 Task: Open Card Card0000000161 in Board Board0000000041 in Workspace WS0000000014 in Trello. Add Member Ayush98111@gmail.com to Card Card0000000161 in Board Board0000000041 in Workspace WS0000000014 in Trello. Add Purple Label titled Label0000000161 to Card Card0000000161 in Board Board0000000041 in Workspace WS0000000014 in Trello. Add Checklist CL0000000161 to Card Card0000000161 in Board Board0000000041 in Workspace WS0000000014 in Trello. Add Dates with Start Date as Aug 01 2023 and Due Date as Aug 31 2023 to Card Card0000000161 in Board Board0000000041 in Workspace WS0000000014 in Trello
Action: Mouse moved to (348, 443)
Screenshot: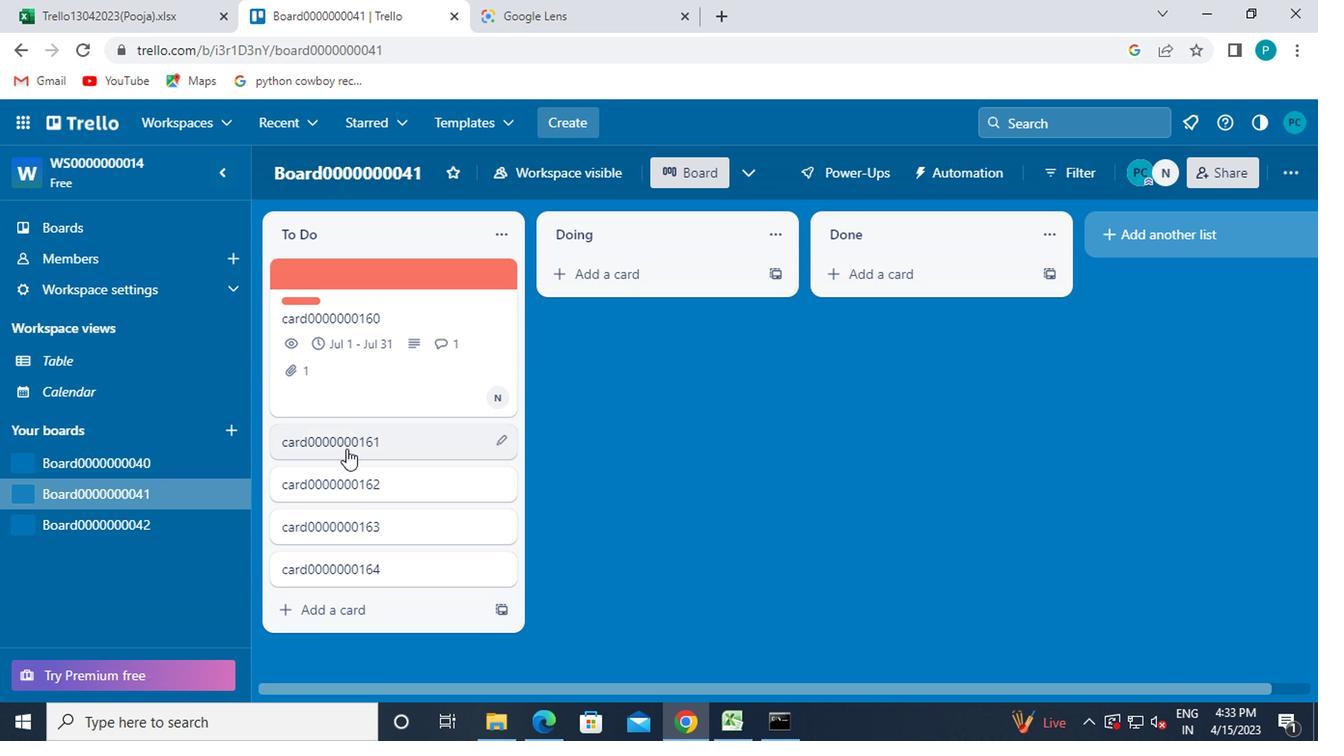 
Action: Mouse pressed left at (348, 443)
Screenshot: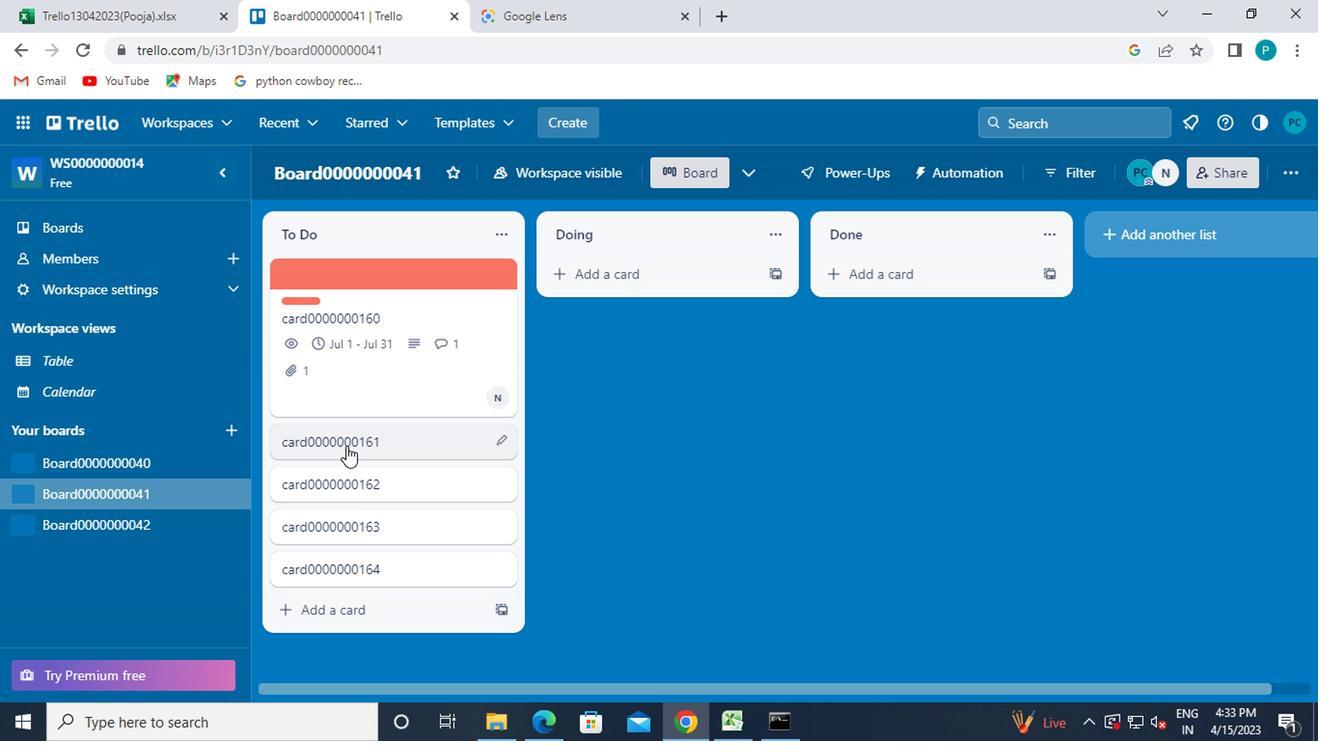 
Action: Mouse moved to (911, 346)
Screenshot: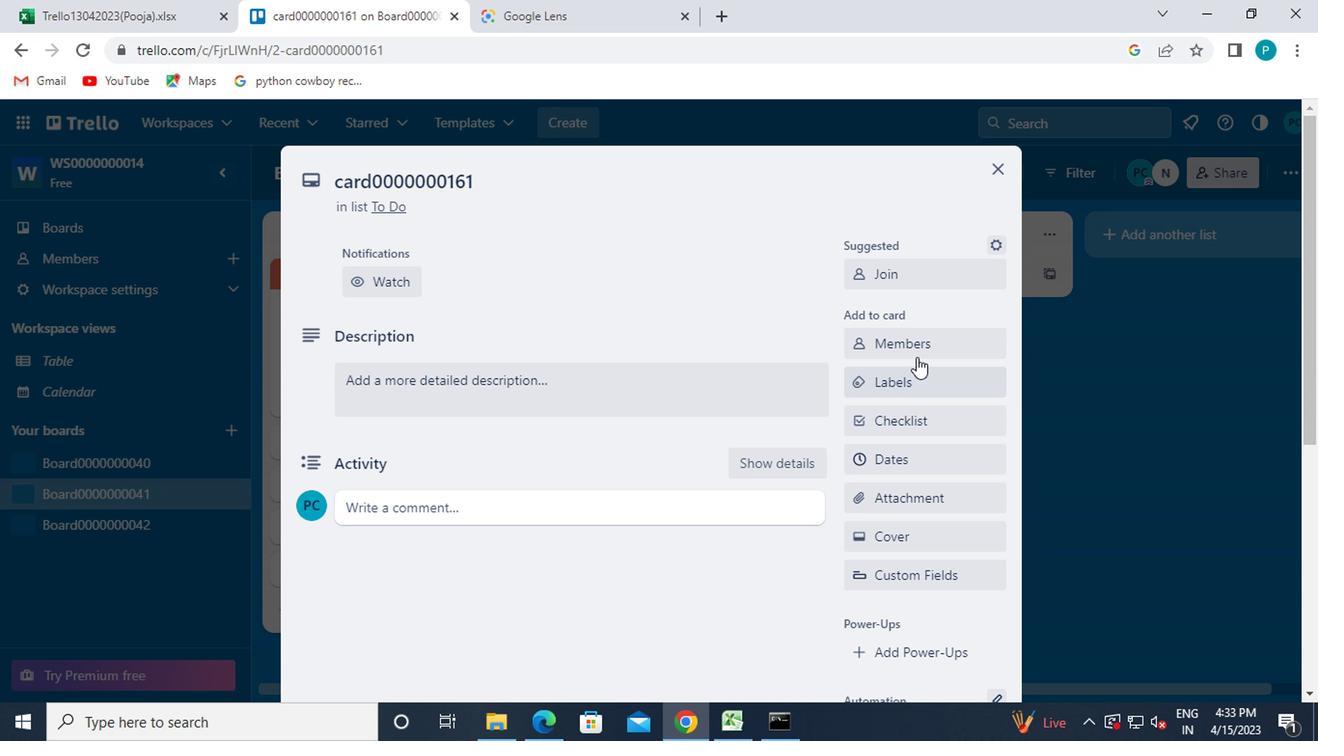 
Action: Mouse pressed left at (911, 346)
Screenshot: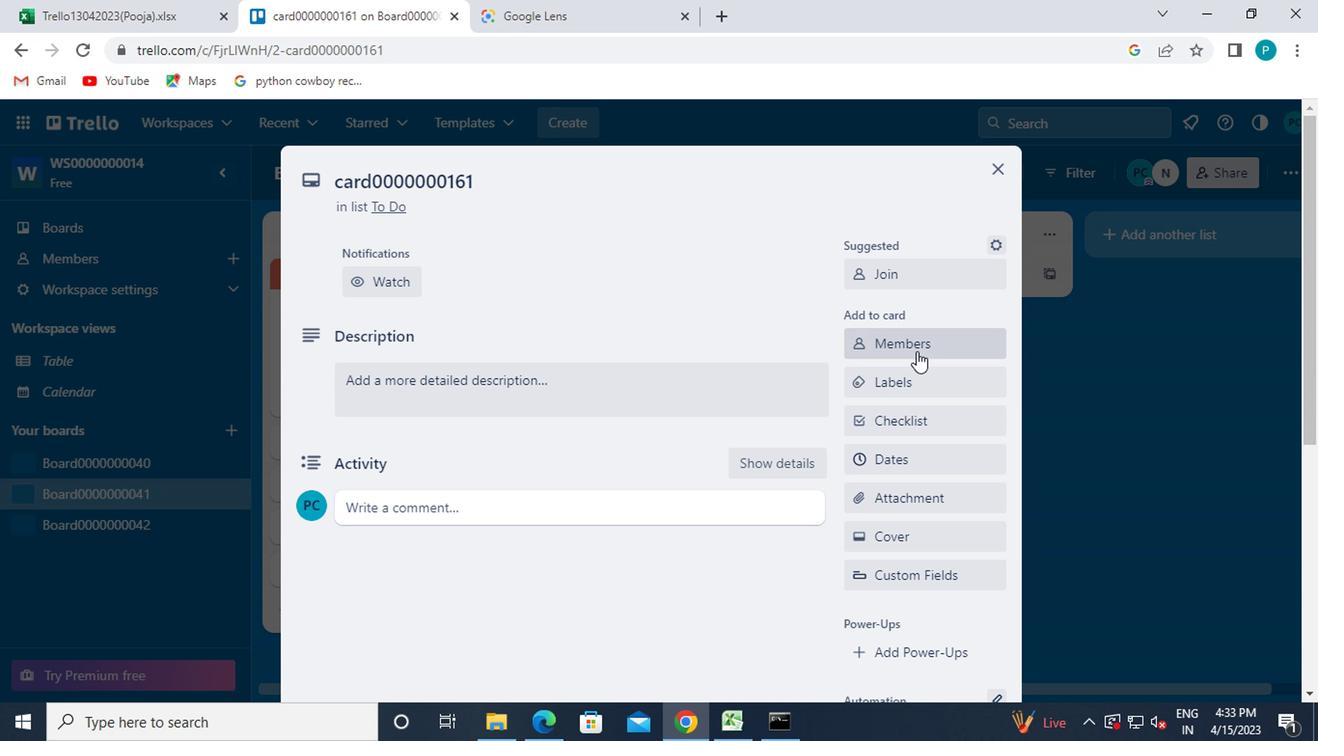 
Action: Mouse moved to (896, 438)
Screenshot: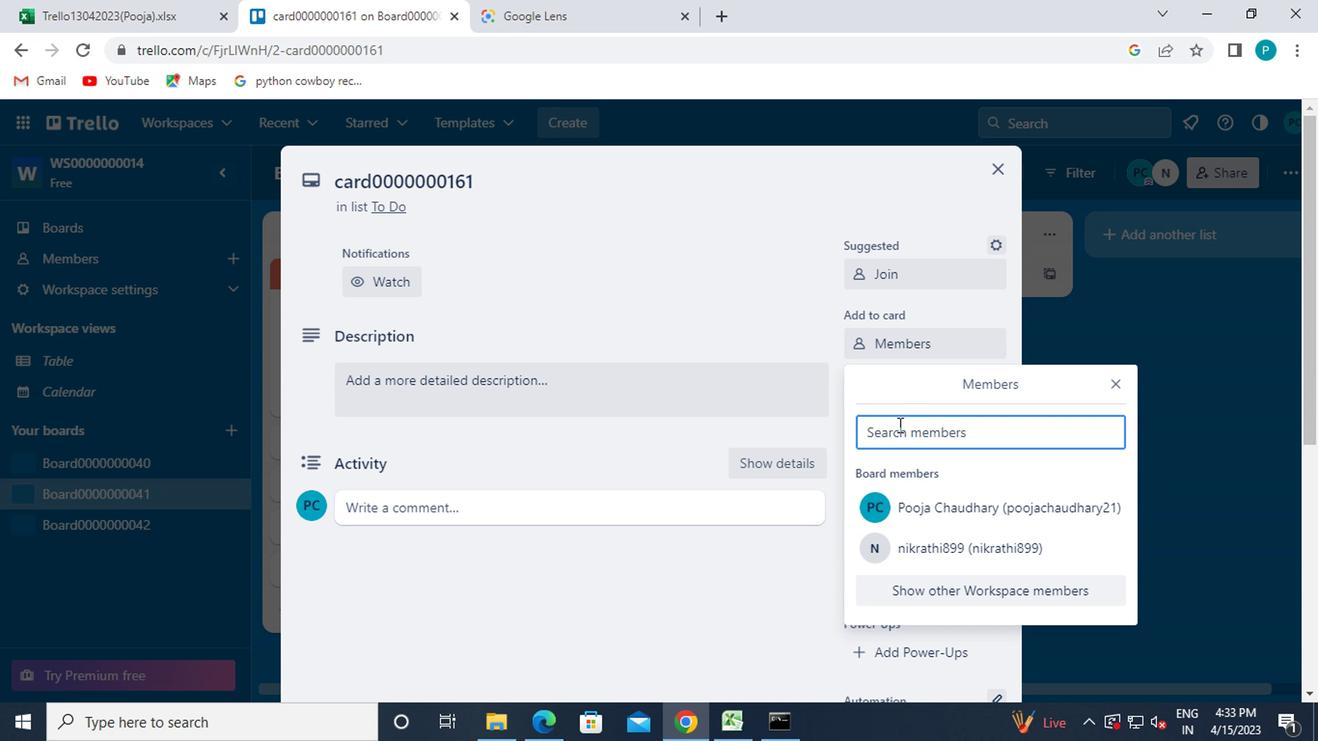 
Action: Mouse pressed left at (896, 438)
Screenshot: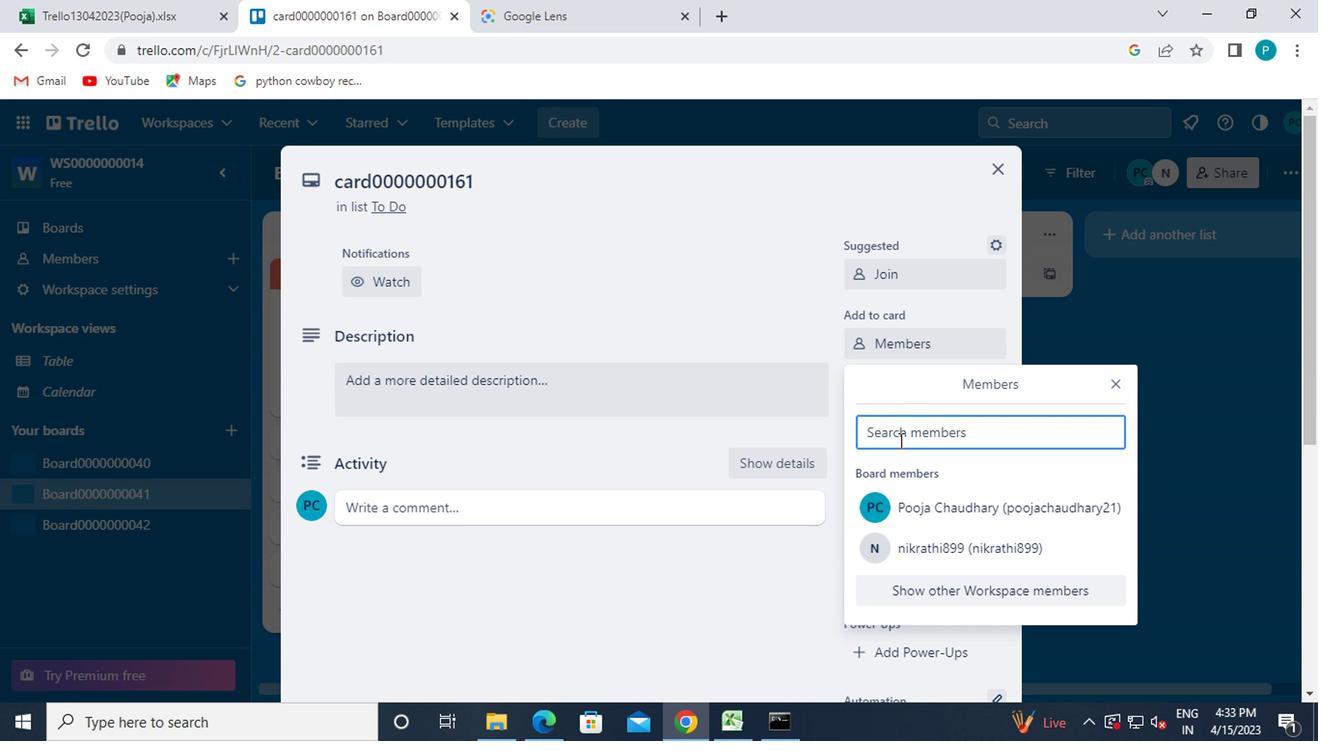 
Action: Key pressed ay
Screenshot: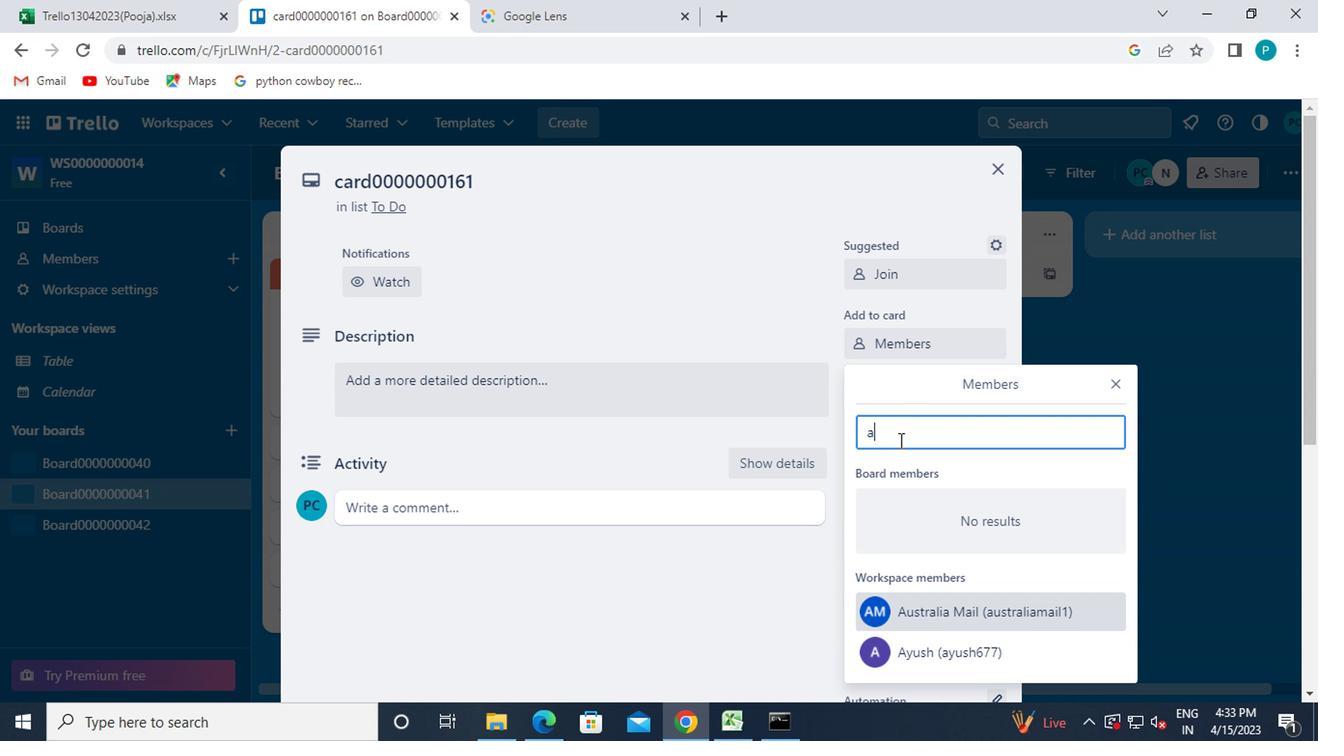 
Action: Mouse moved to (896, 440)
Screenshot: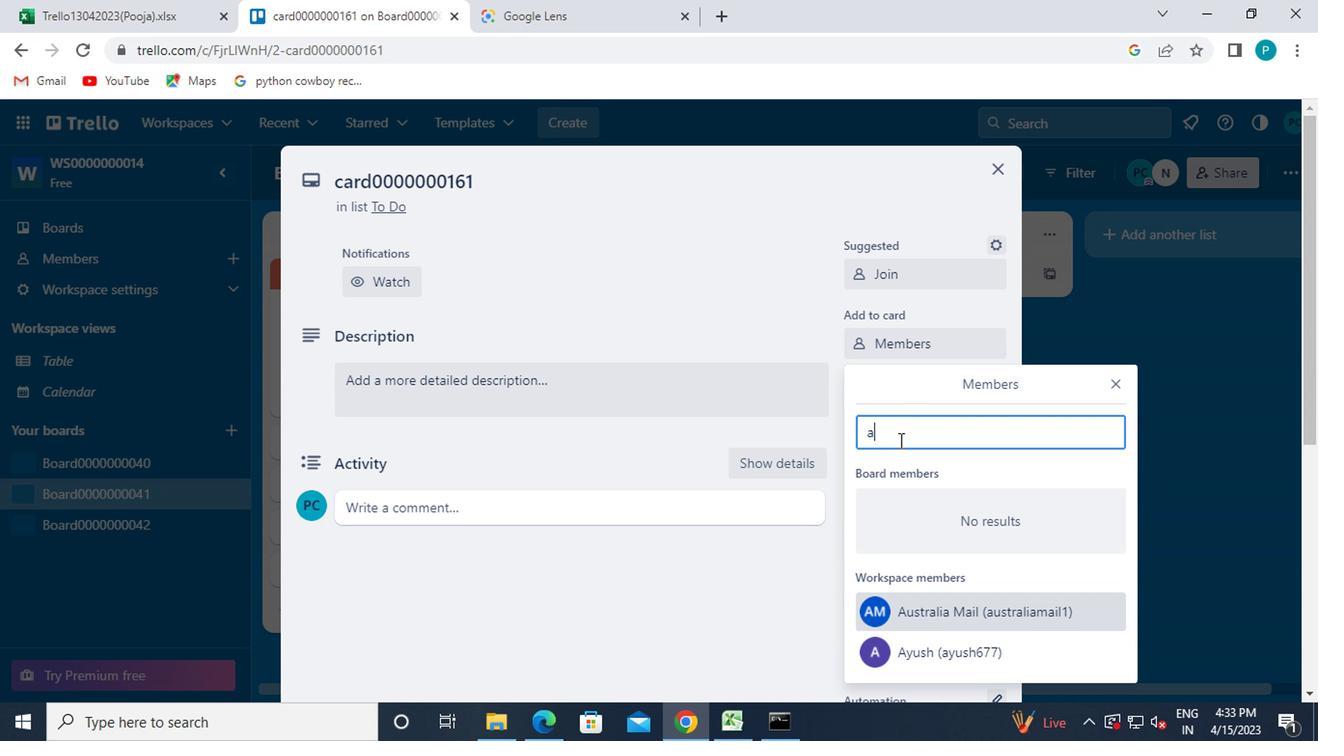 
Action: Key pressed ush9111<Key.shift>@GMAIL.COM
Screenshot: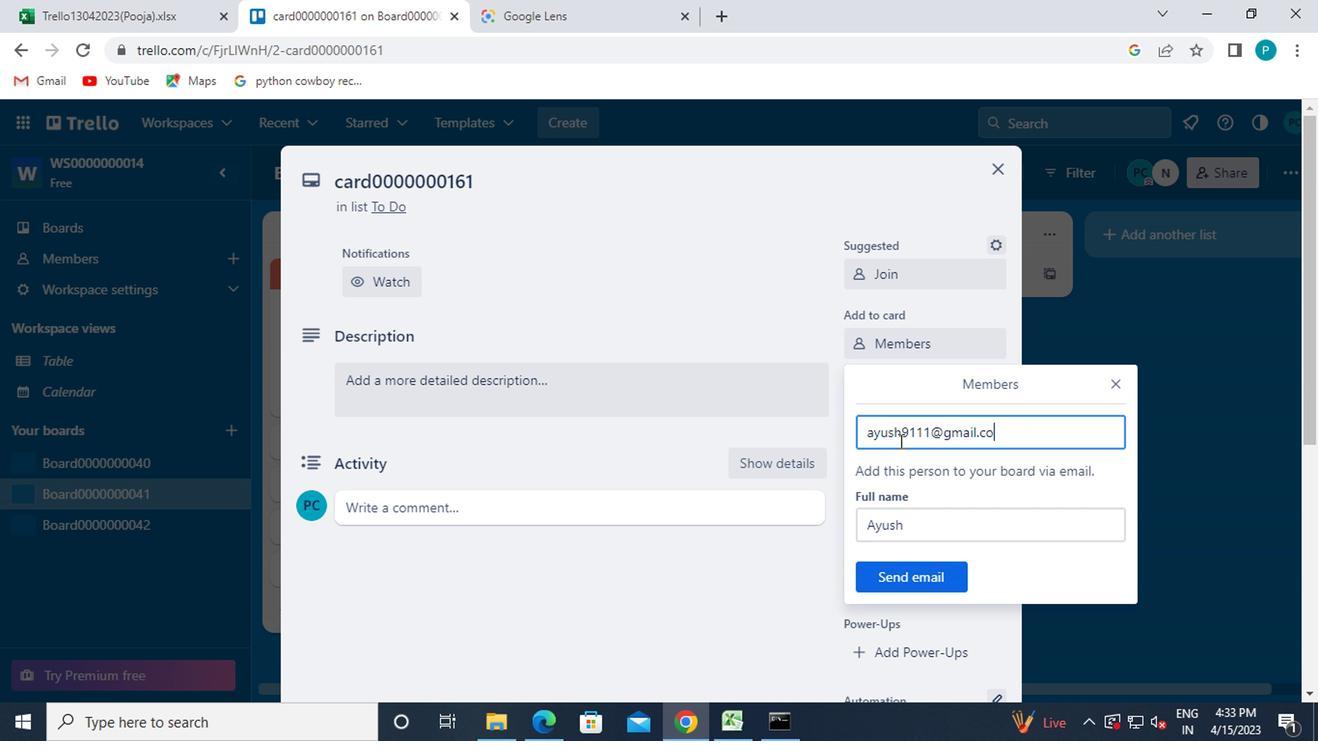
Action: Mouse moved to (896, 568)
Screenshot: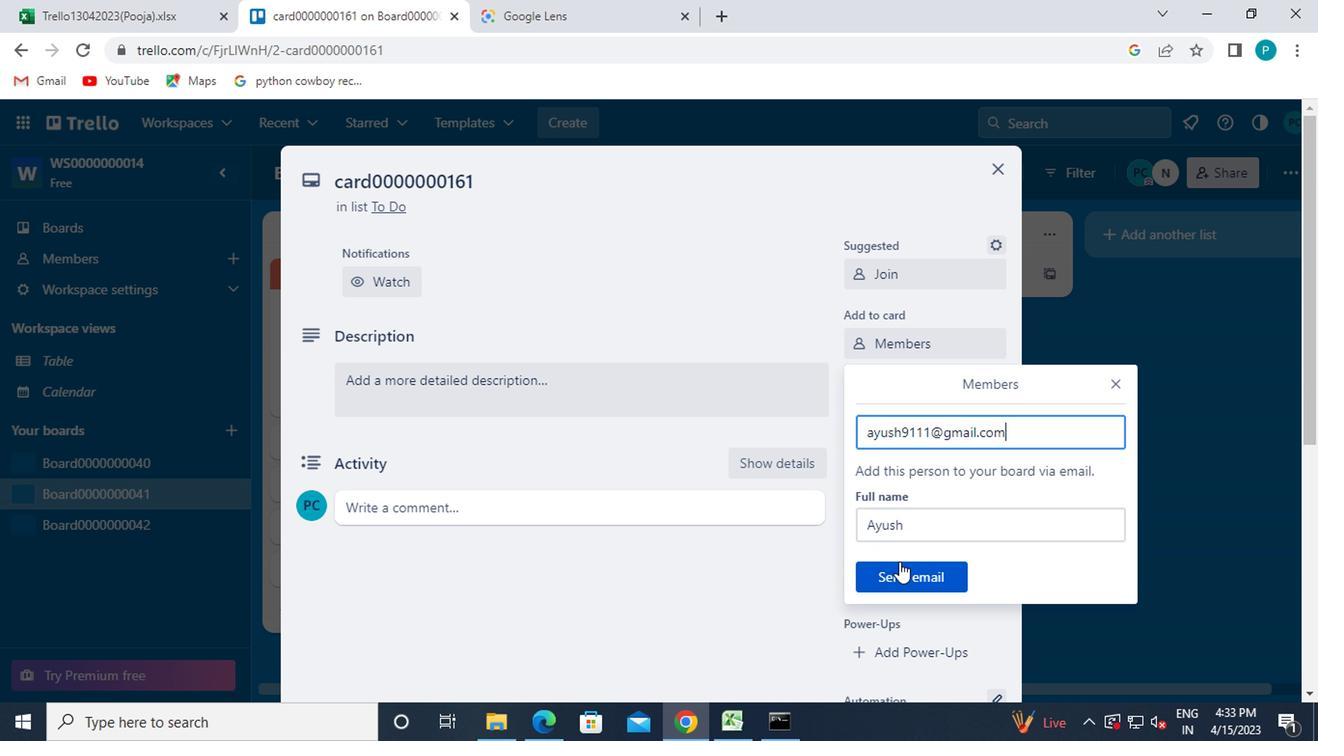 
Action: Mouse pressed left at (896, 568)
Screenshot: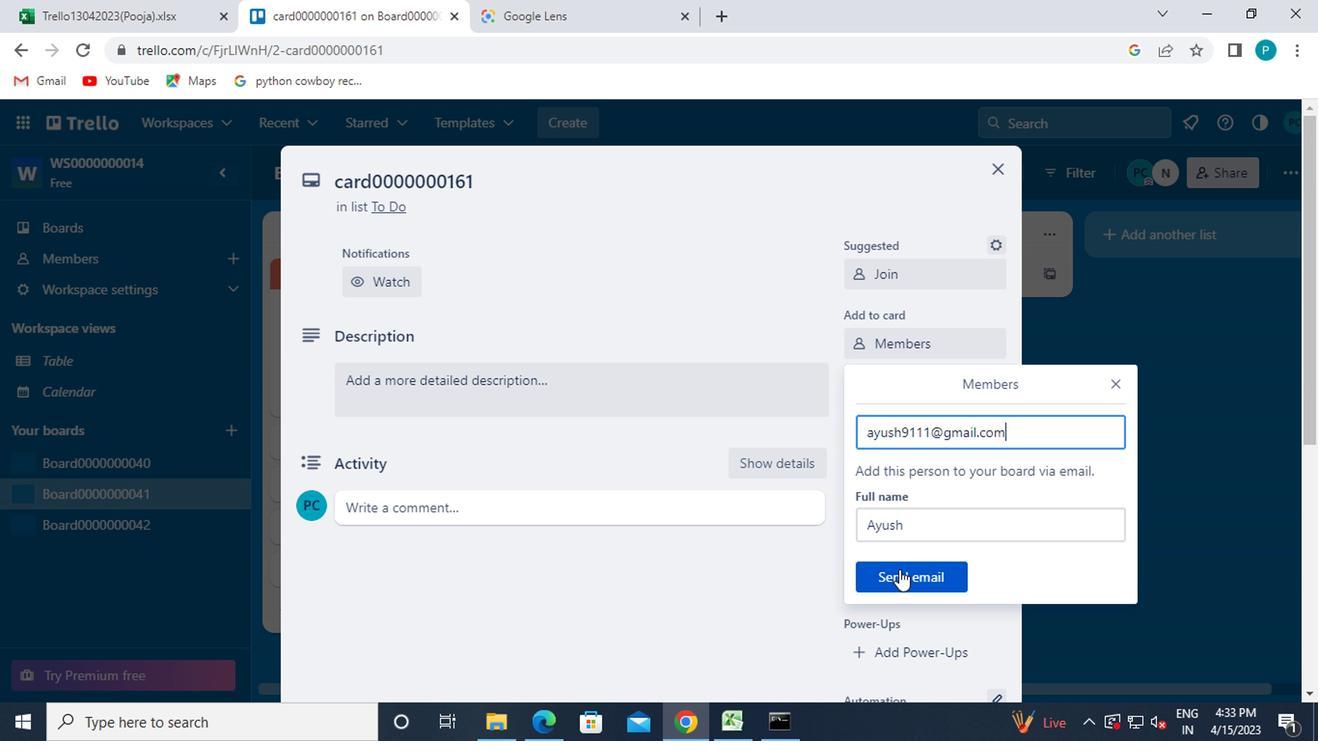 
Action: Mouse moved to (870, 377)
Screenshot: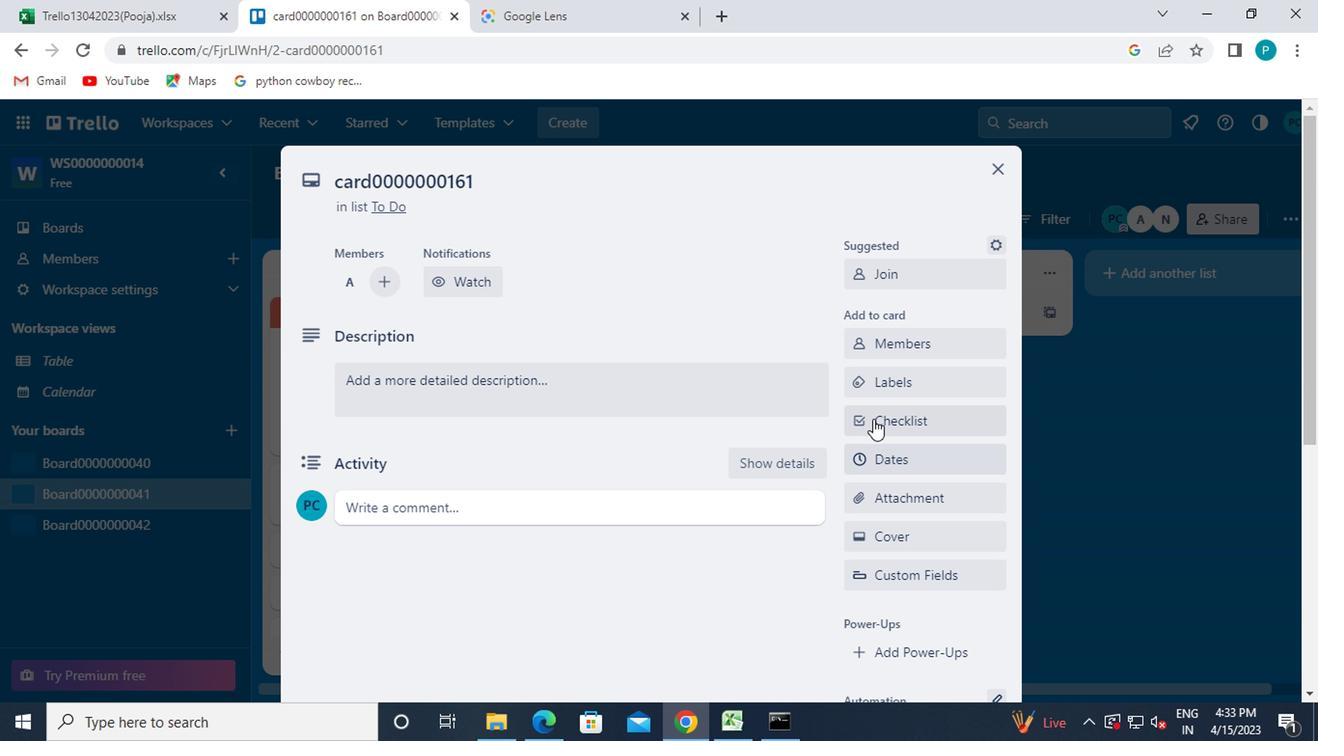 
Action: Mouse pressed left at (870, 377)
Screenshot: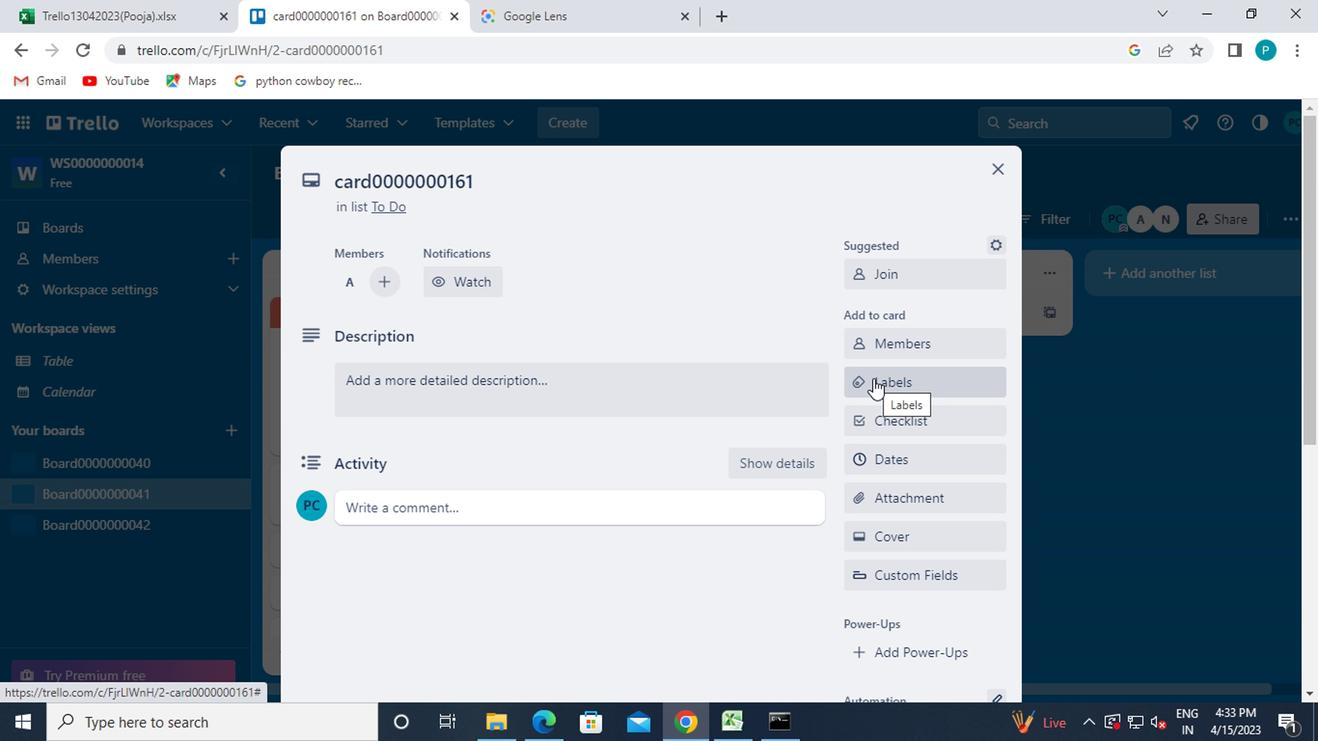 
Action: Mouse moved to (902, 541)
Screenshot: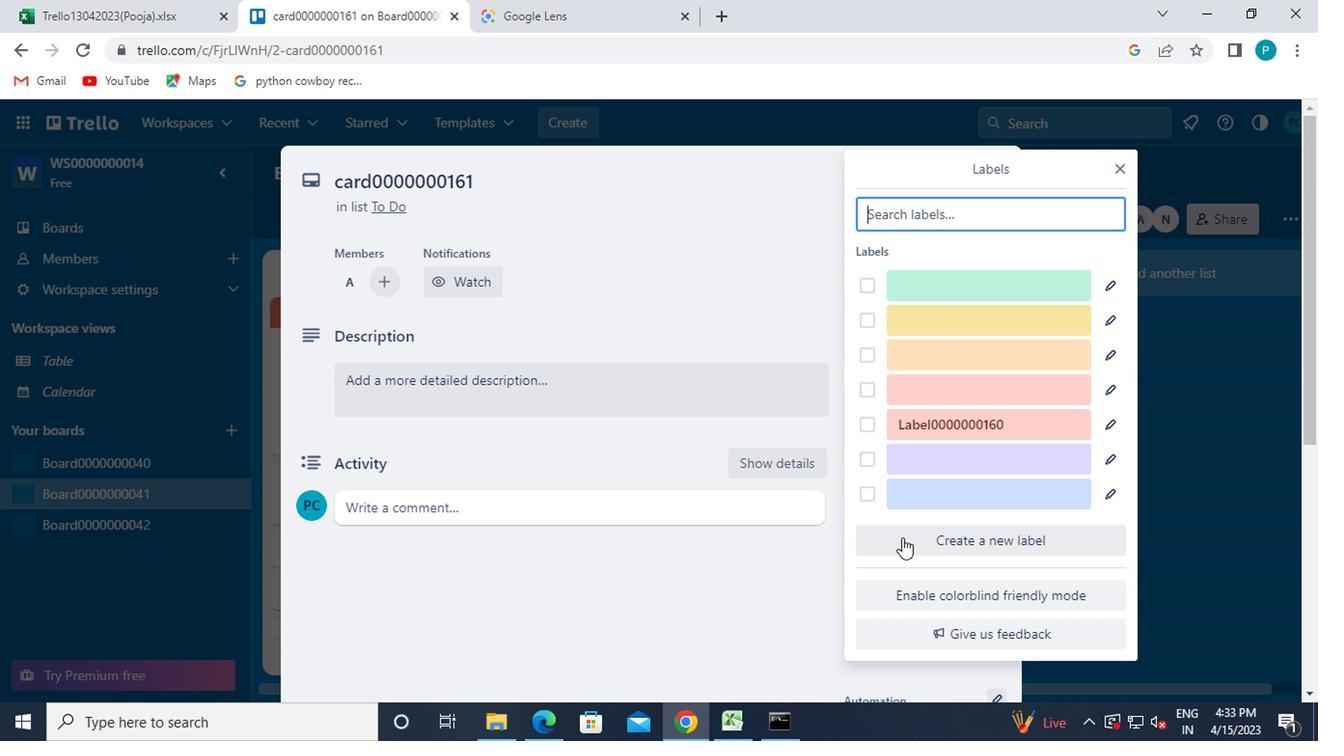 
Action: Mouse pressed left at (902, 541)
Screenshot: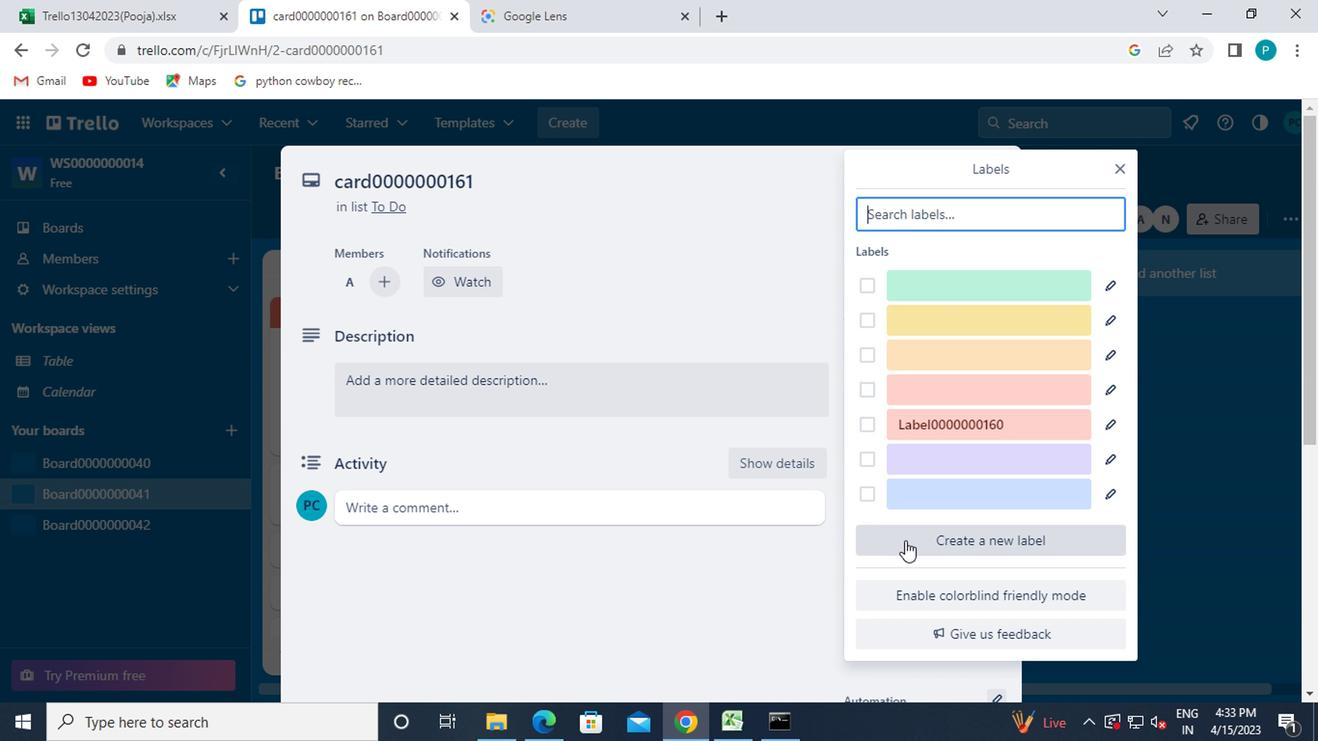 
Action: Mouse moved to (1080, 437)
Screenshot: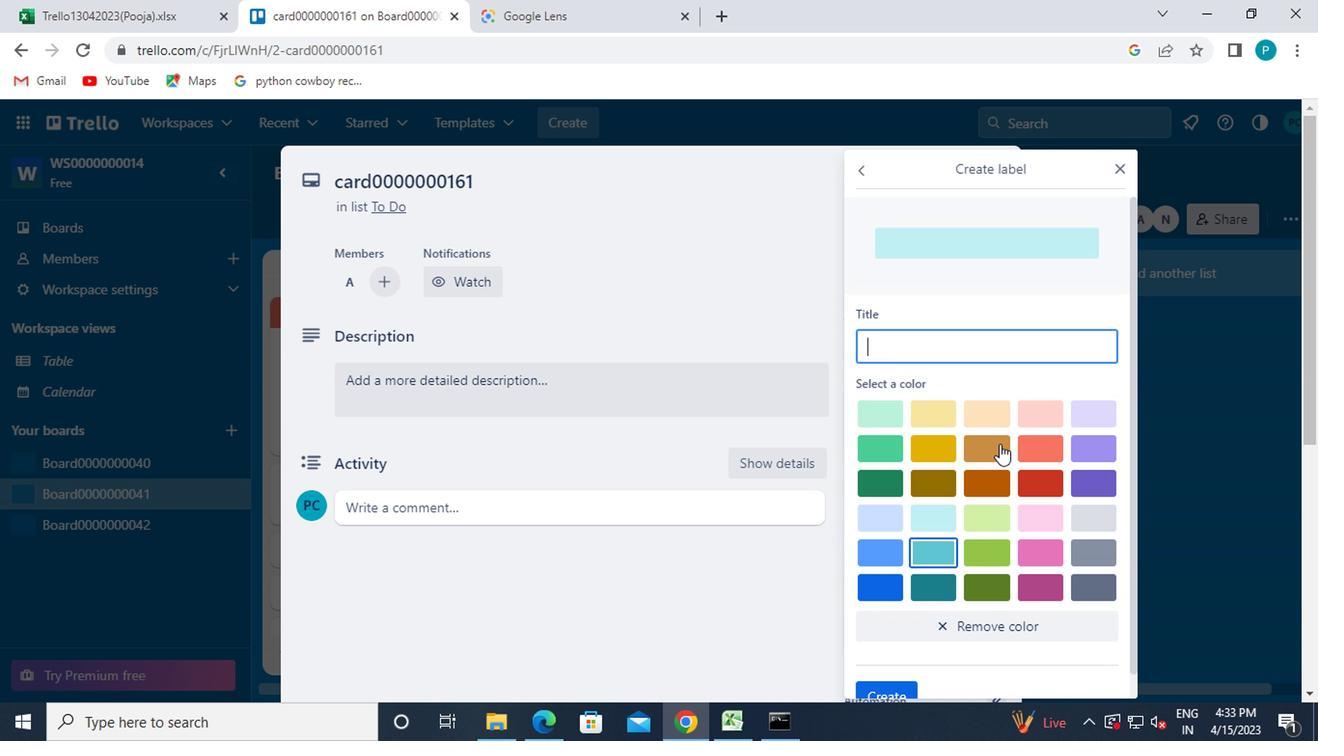 
Action: Mouse pressed left at (1080, 437)
Screenshot: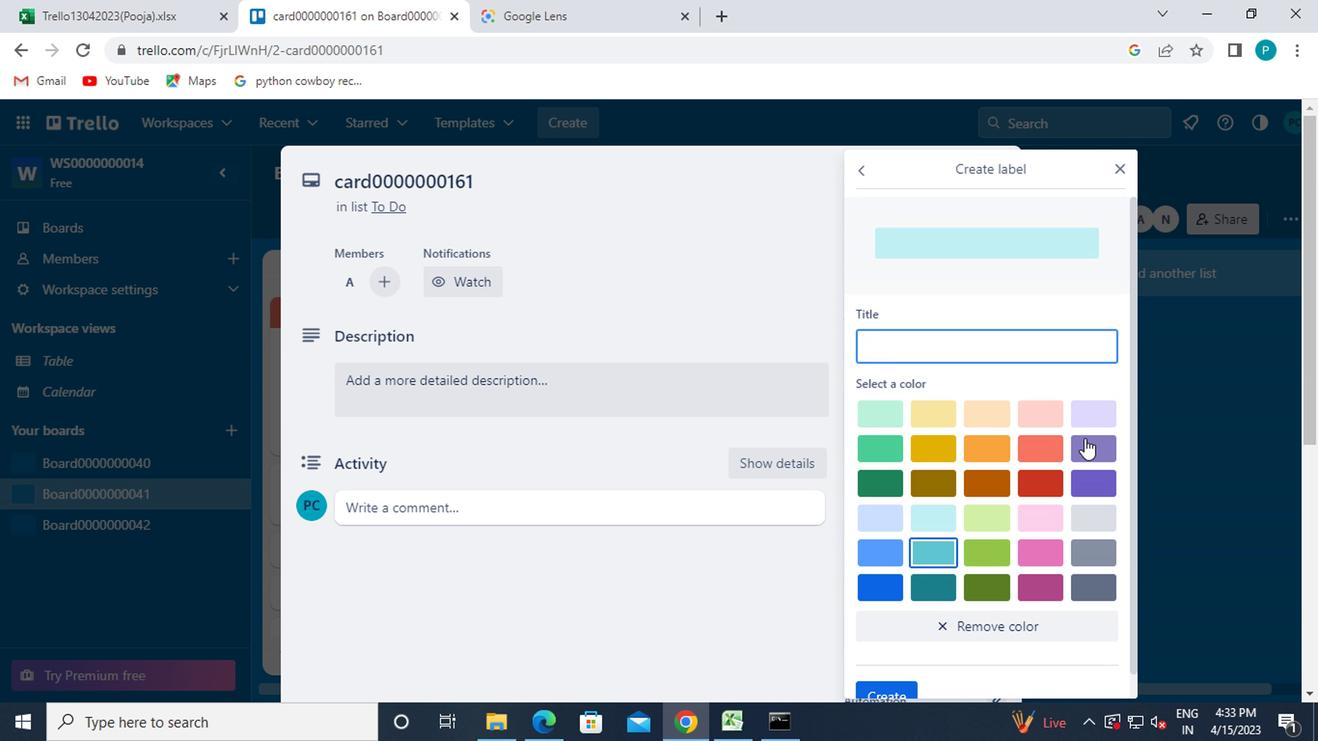 
Action: Mouse moved to (953, 363)
Screenshot: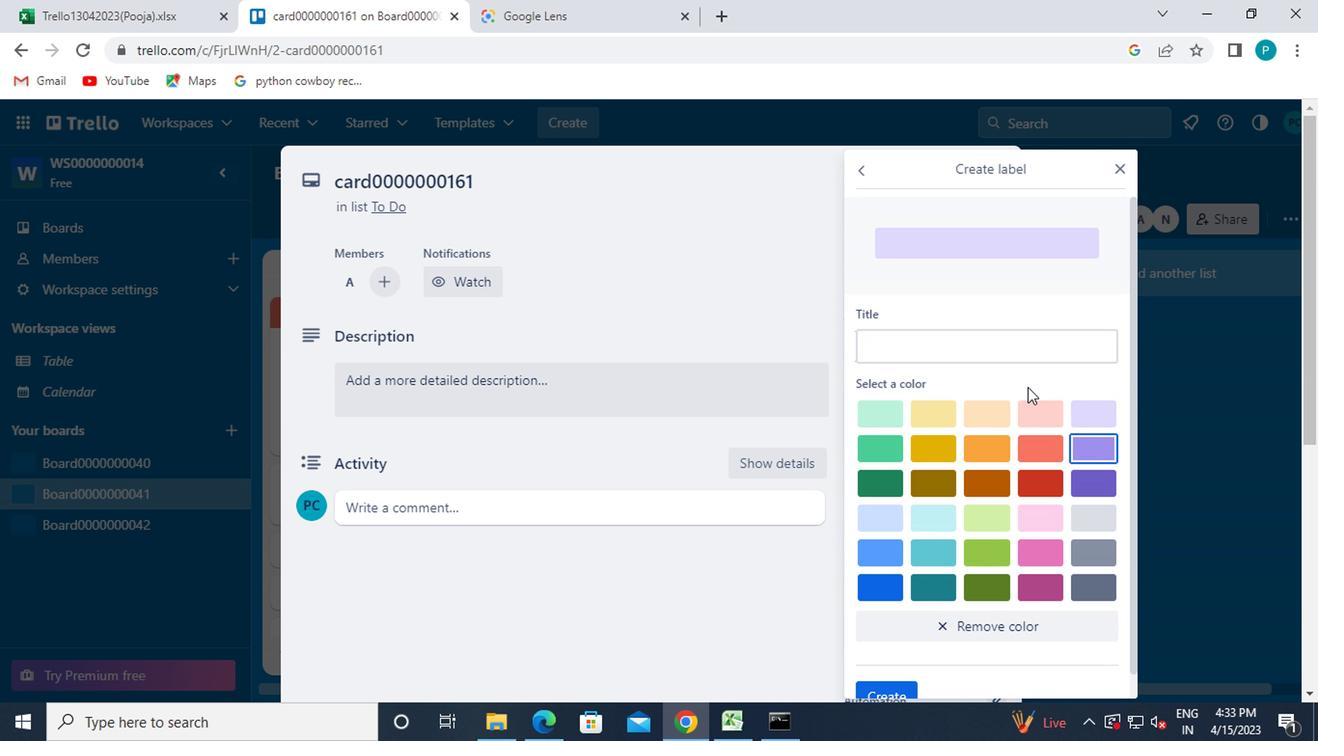 
Action: Mouse pressed left at (953, 363)
Screenshot: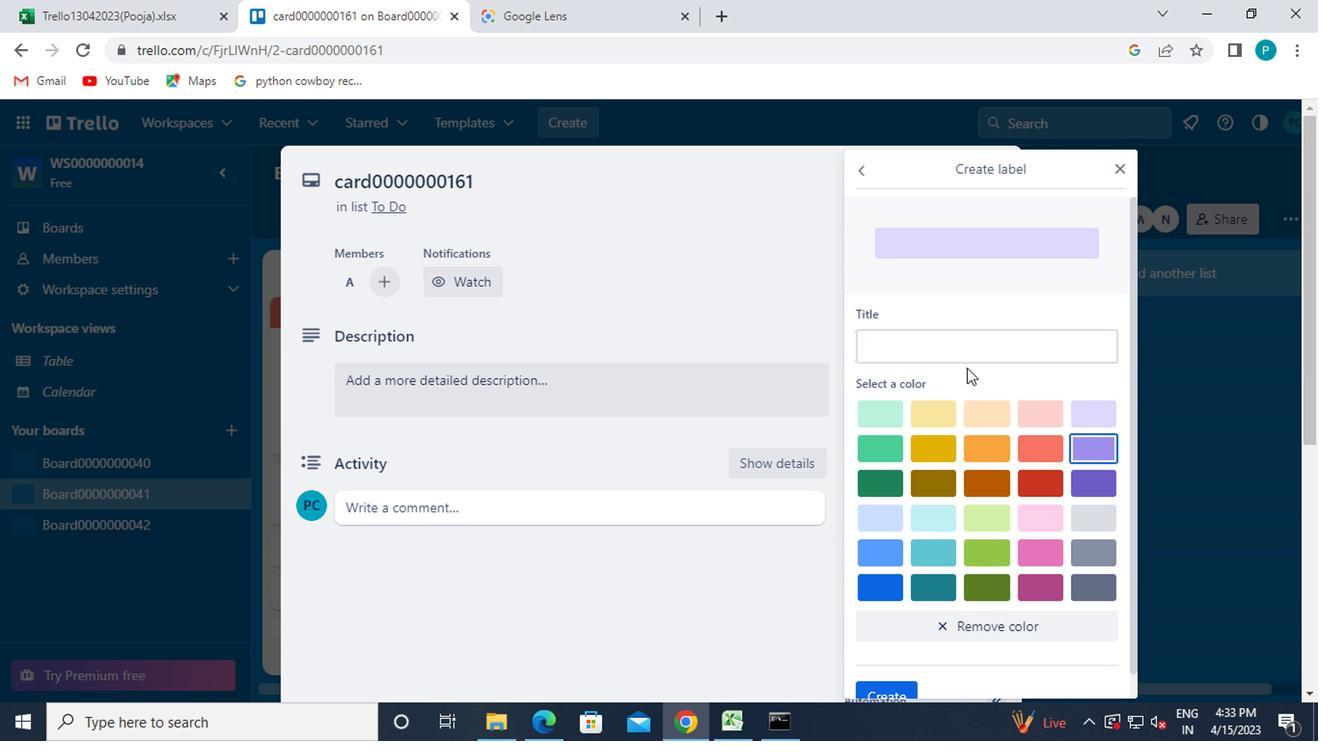 
Action: Mouse moved to (946, 354)
Screenshot: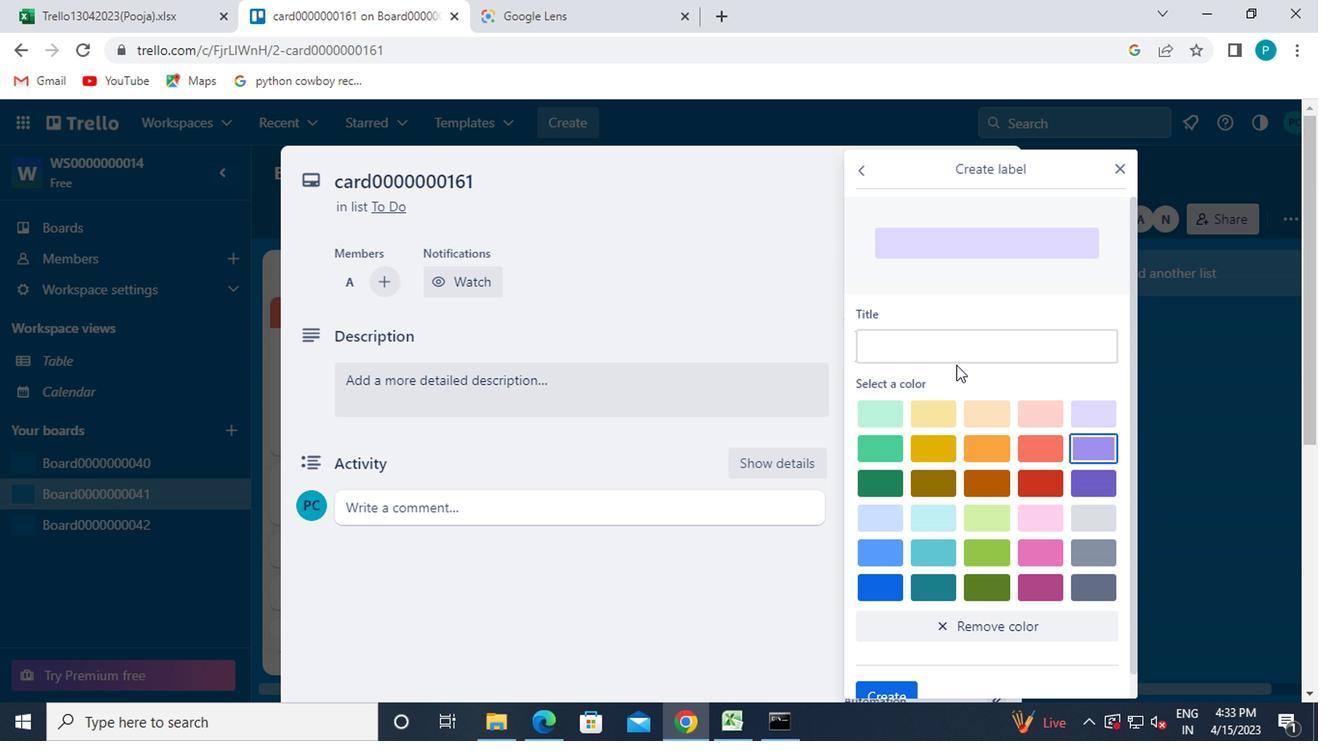 
Action: Mouse pressed left at (946, 354)
Screenshot: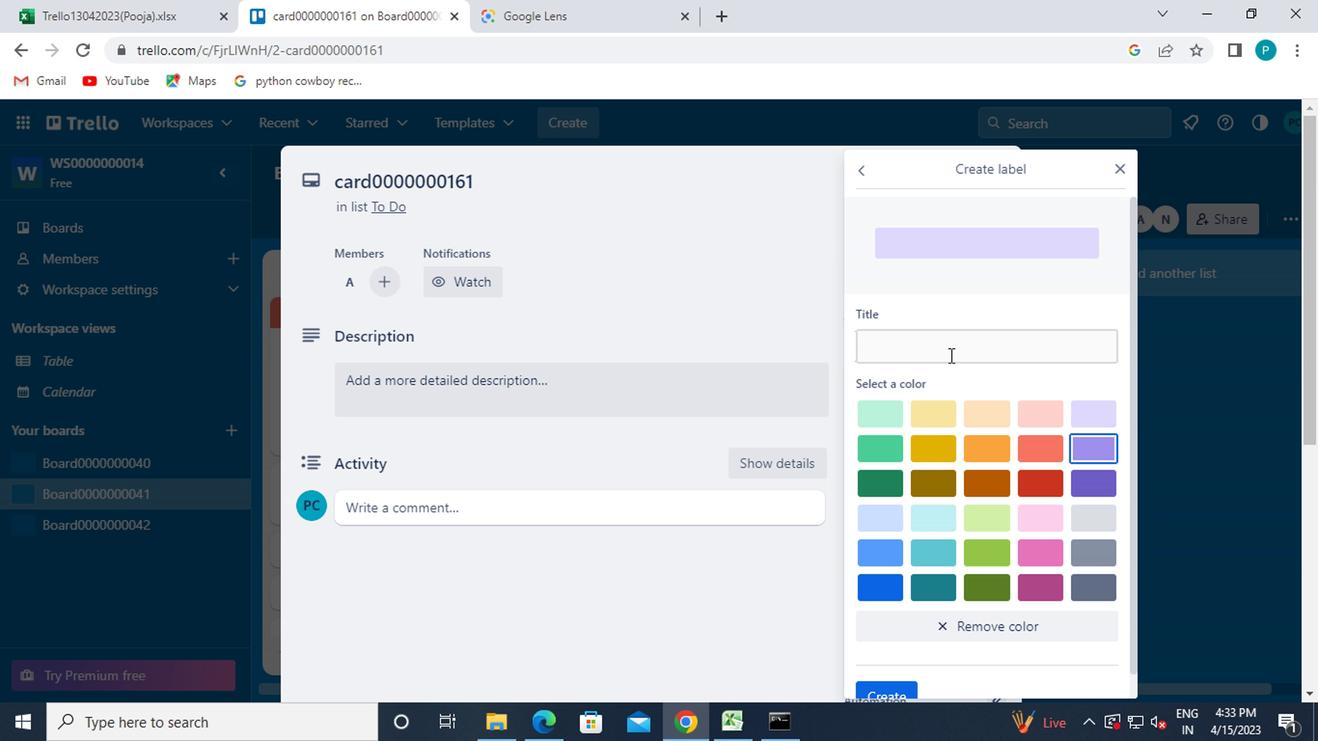 
Action: Key pressed <Key.caps_lock>L<Key.caps_lock>ABEL0000000161
Screenshot: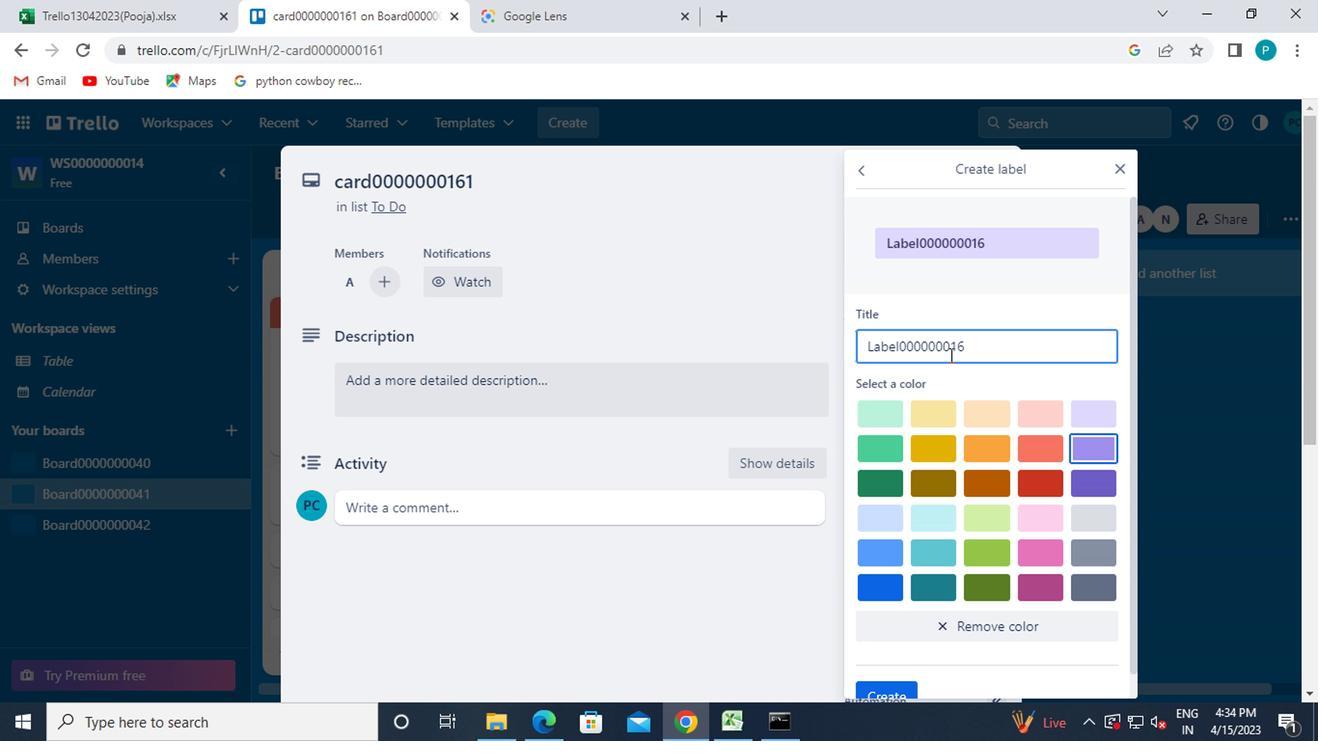 
Action: Mouse moved to (943, 409)
Screenshot: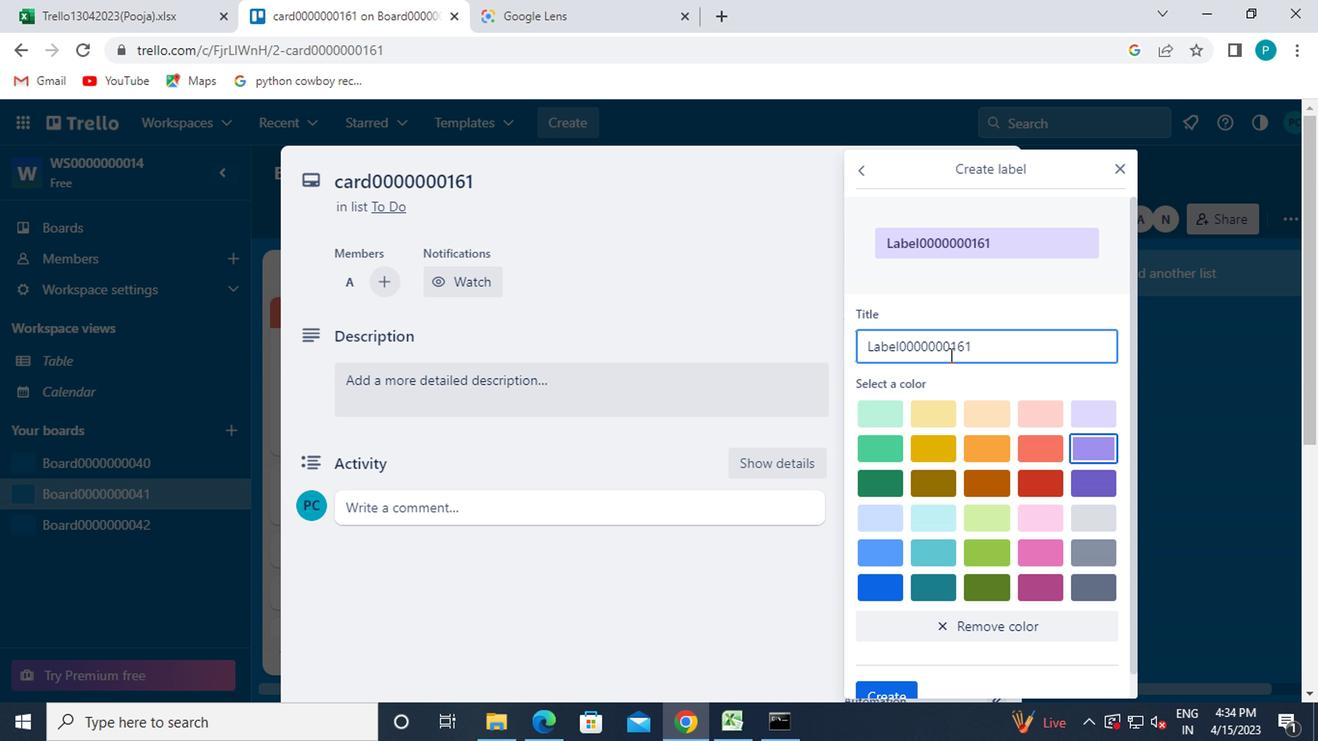 
Action: Mouse scrolled (943, 409) with delta (0, 0)
Screenshot: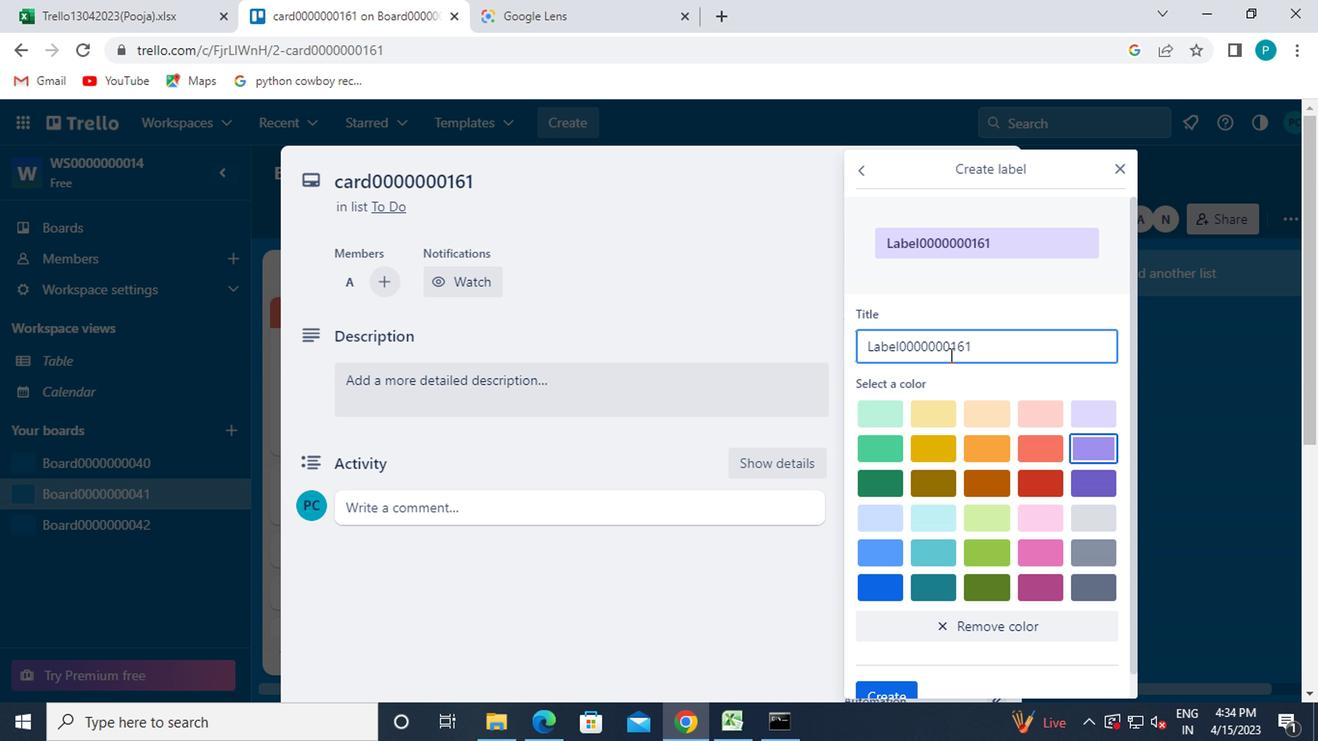 
Action: Mouse moved to (942, 418)
Screenshot: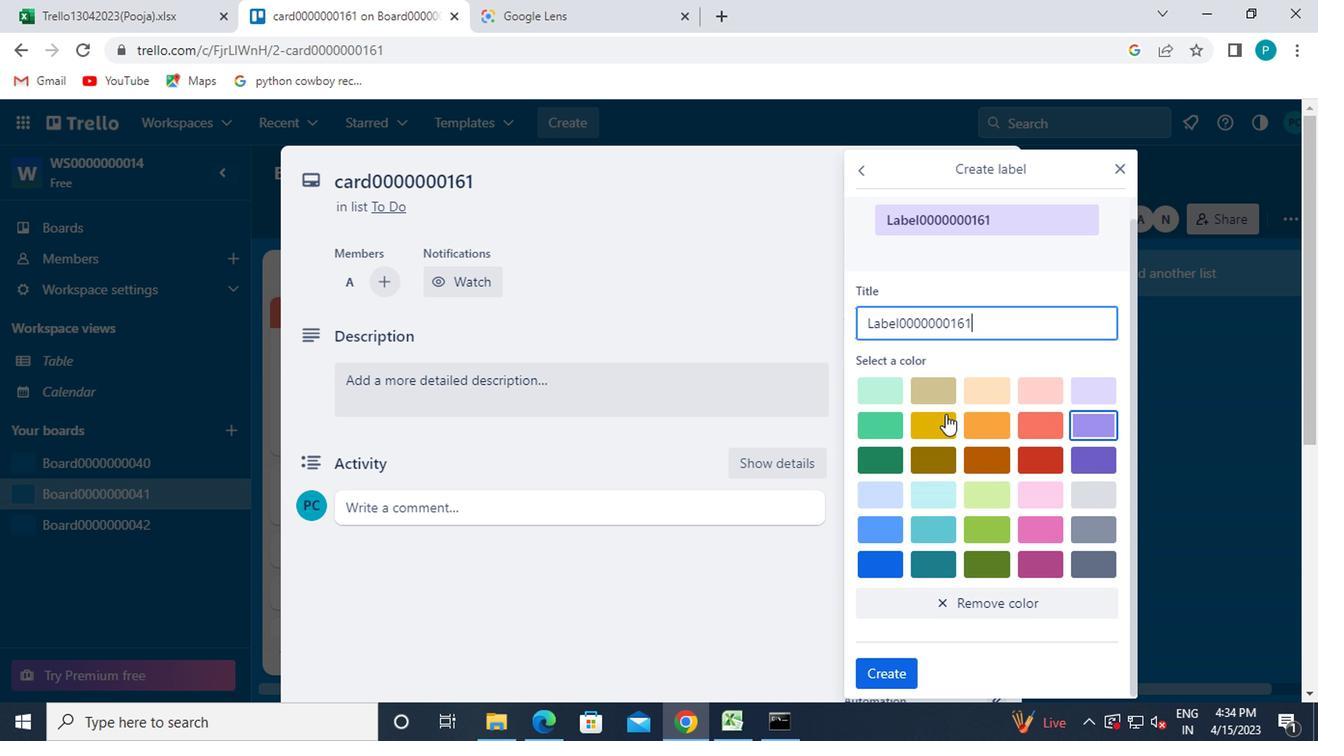 
Action: Mouse scrolled (942, 418) with delta (0, 0)
Screenshot: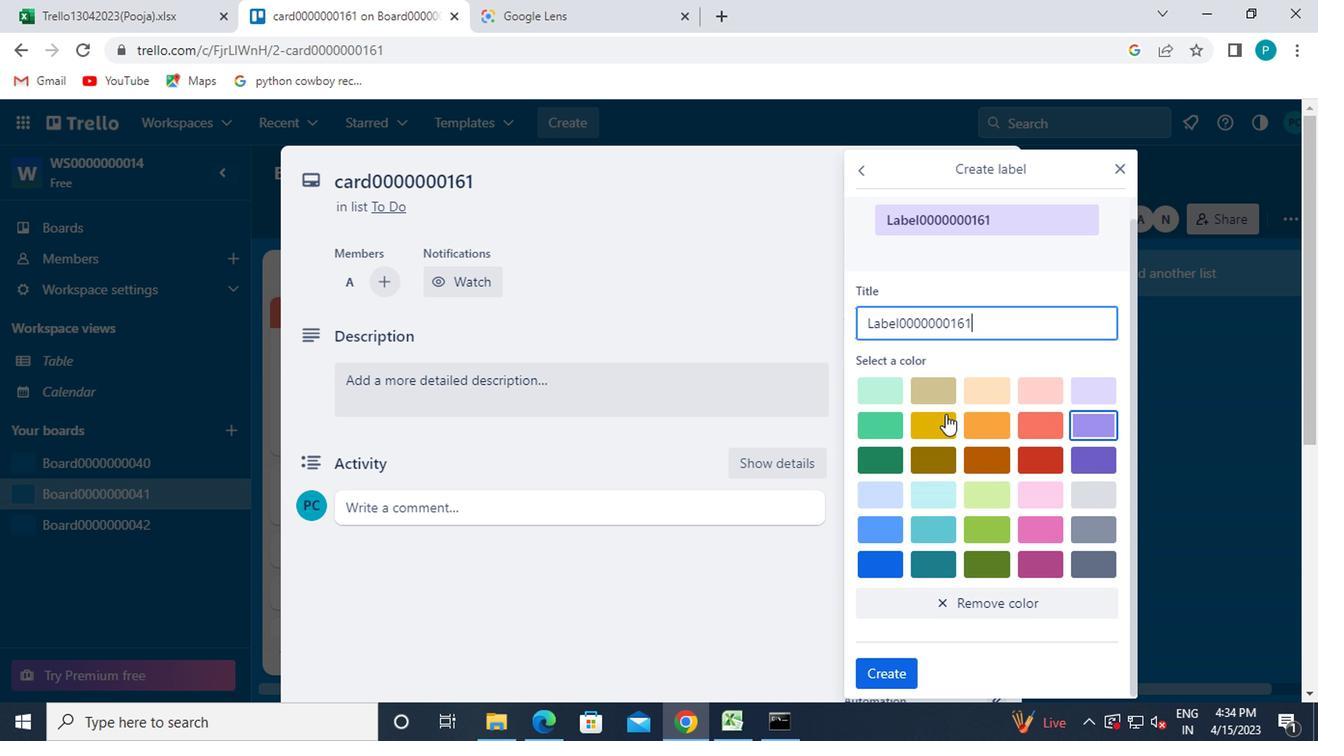 
Action: Mouse moved to (942, 422)
Screenshot: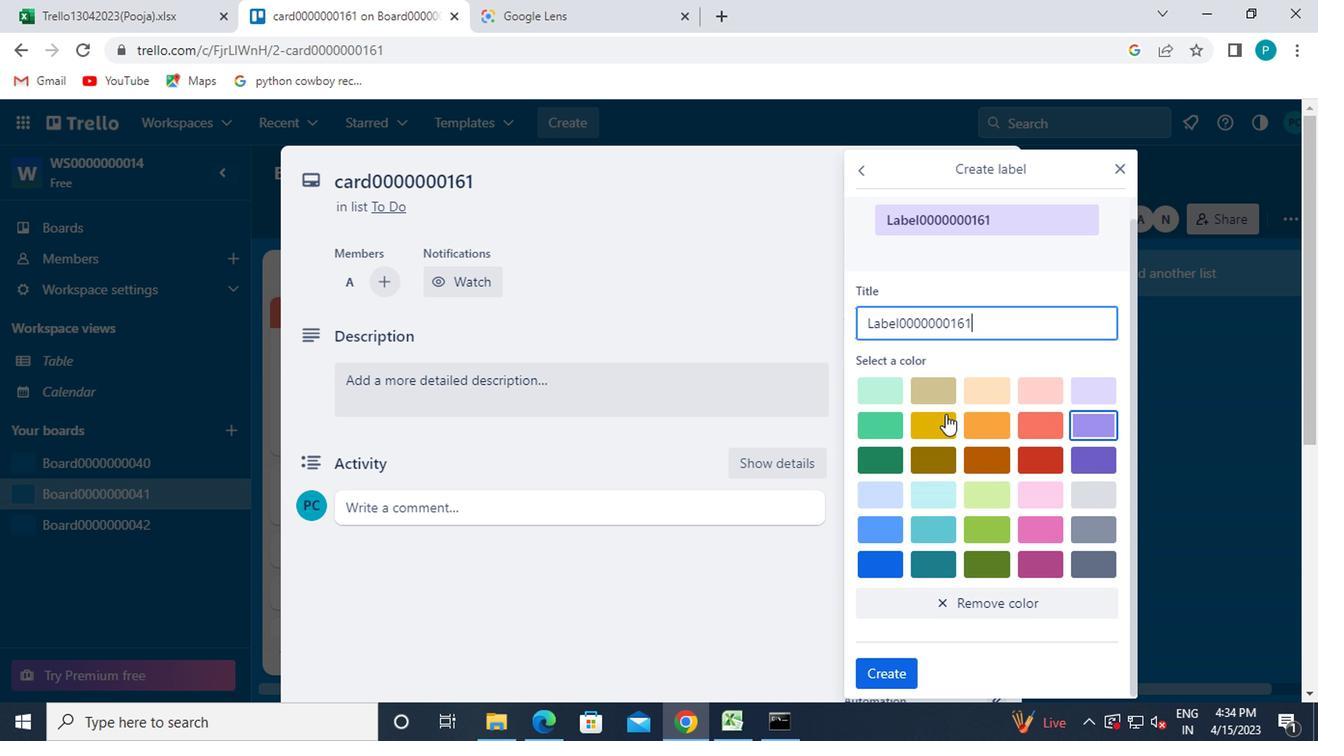 
Action: Mouse scrolled (942, 421) with delta (0, -1)
Screenshot: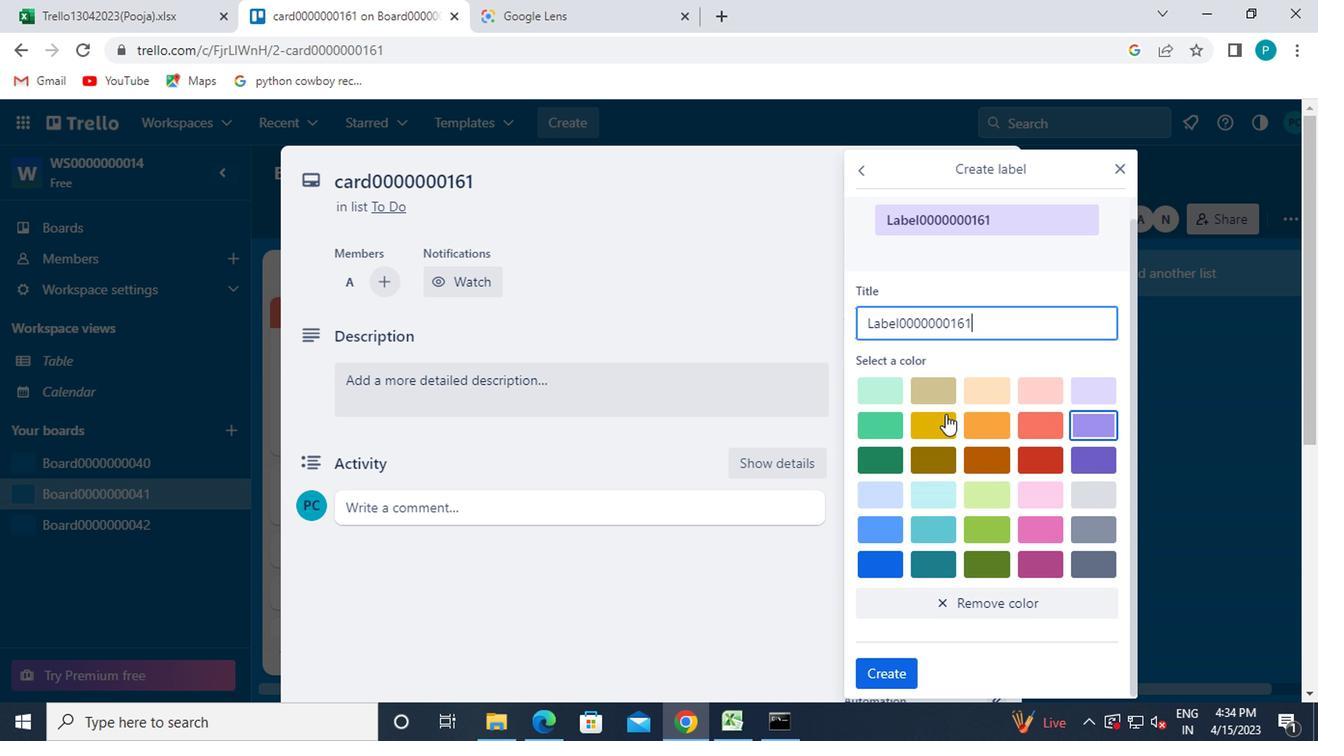 
Action: Mouse moved to (942, 433)
Screenshot: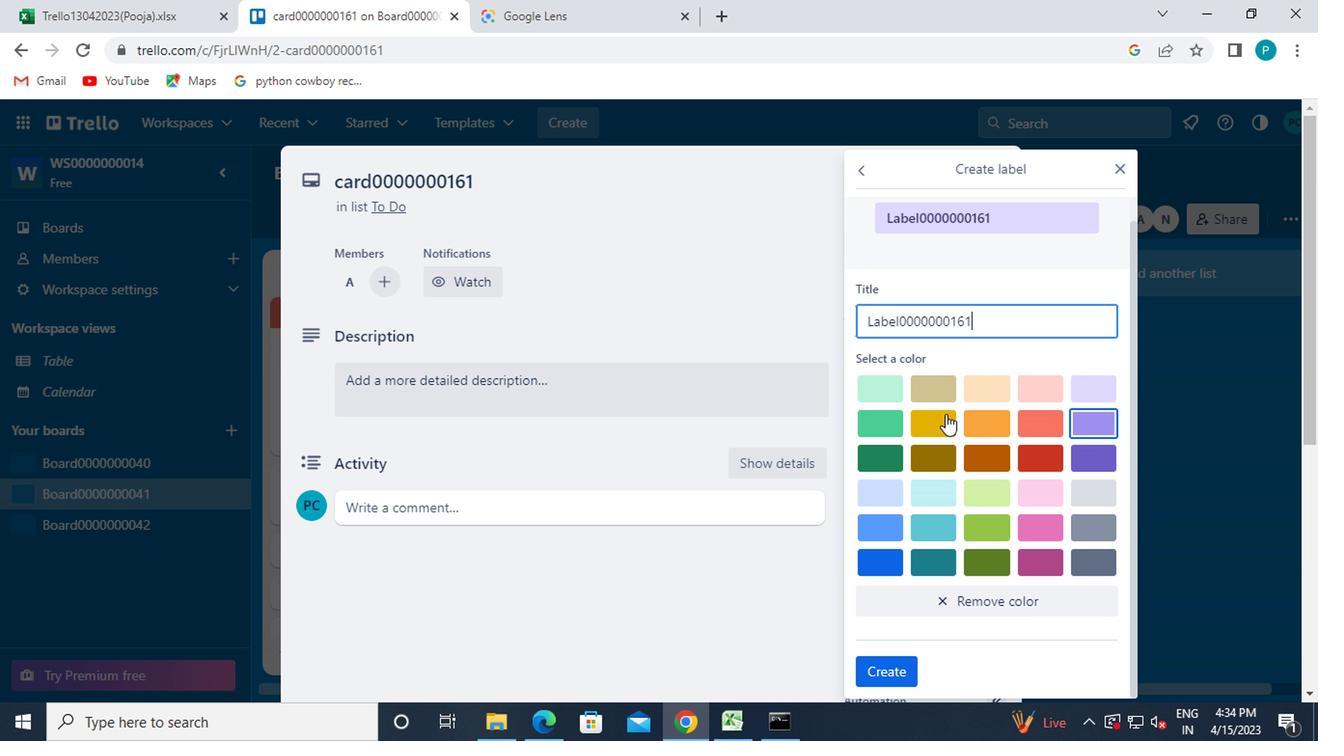 
Action: Mouse scrolled (942, 432) with delta (0, 0)
Screenshot: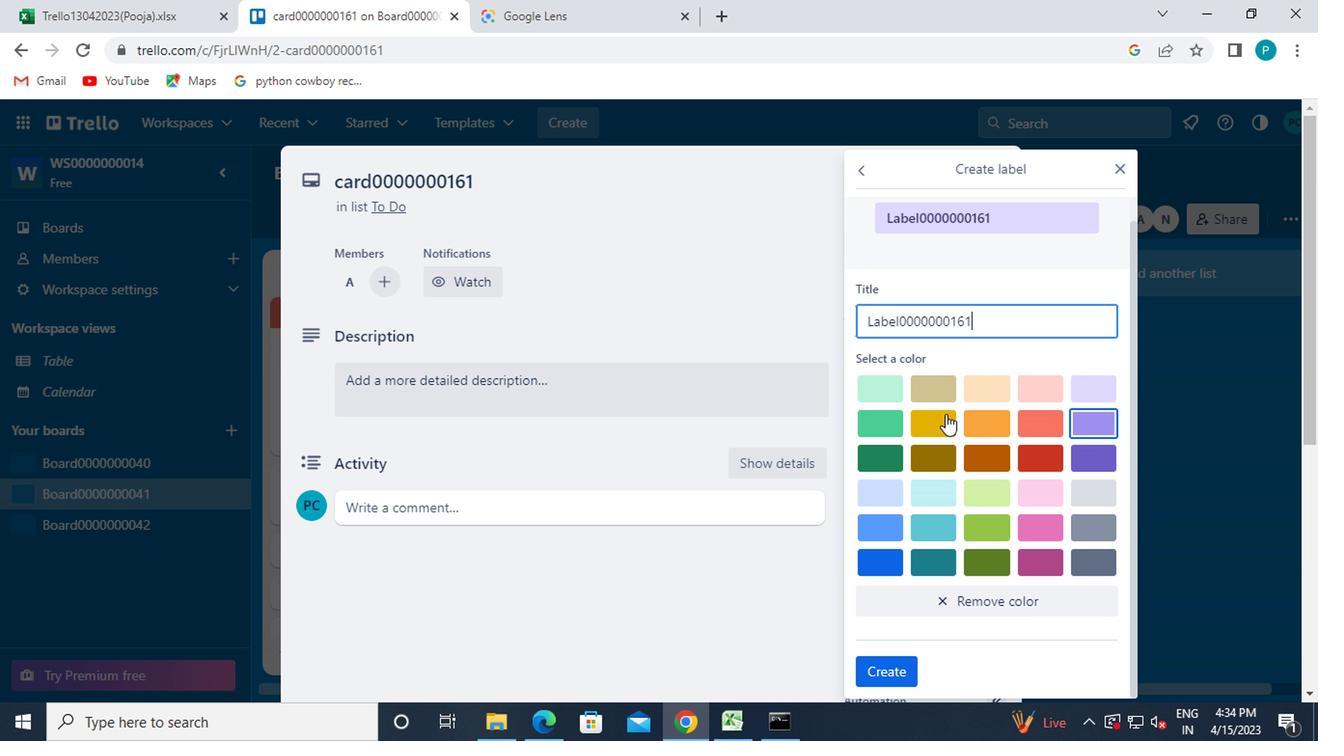 
Action: Mouse moved to (906, 671)
Screenshot: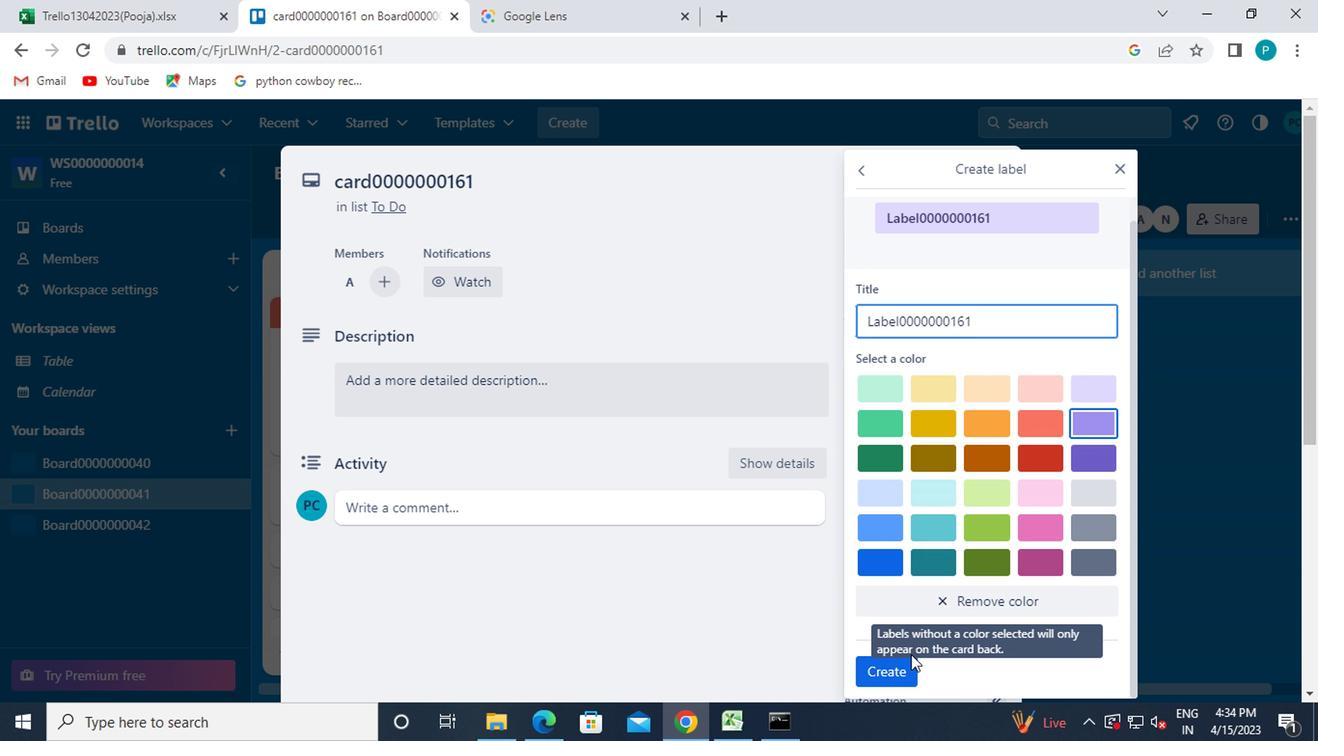 
Action: Mouse pressed left at (906, 671)
Screenshot: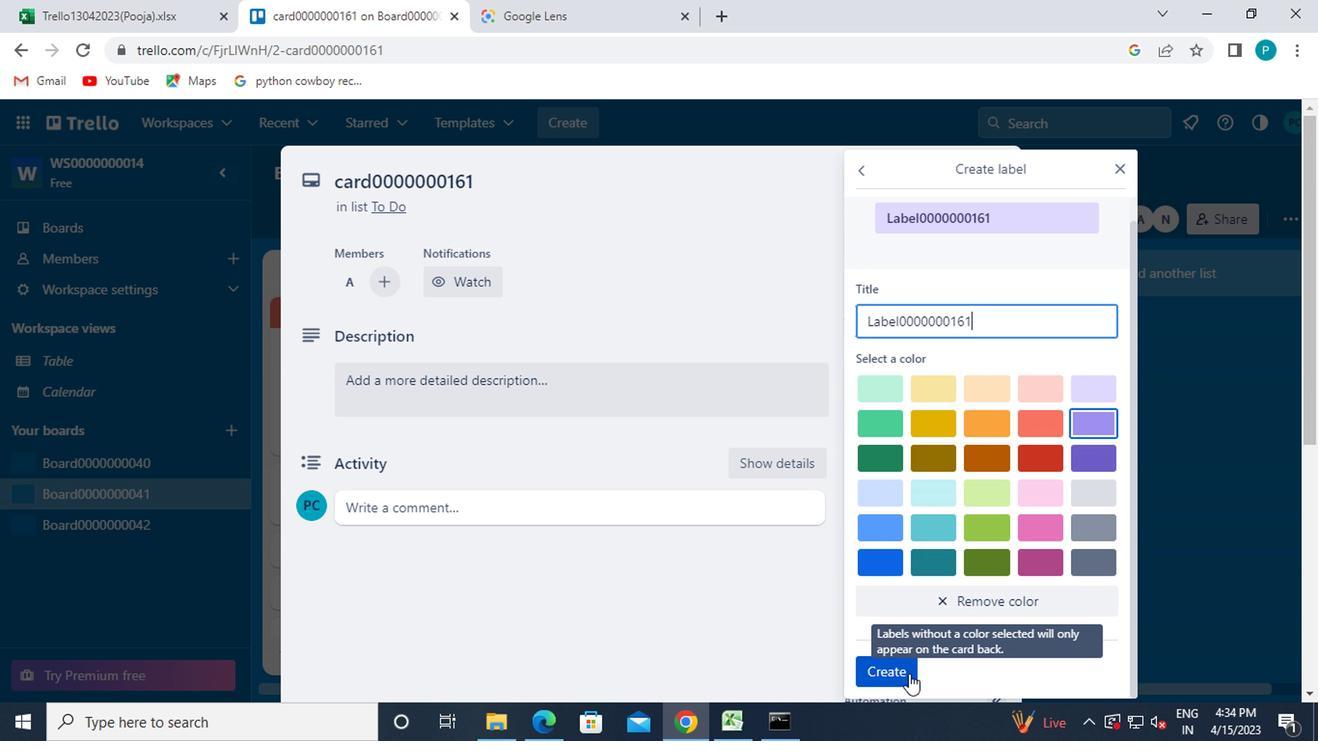 
Action: Mouse moved to (1113, 164)
Screenshot: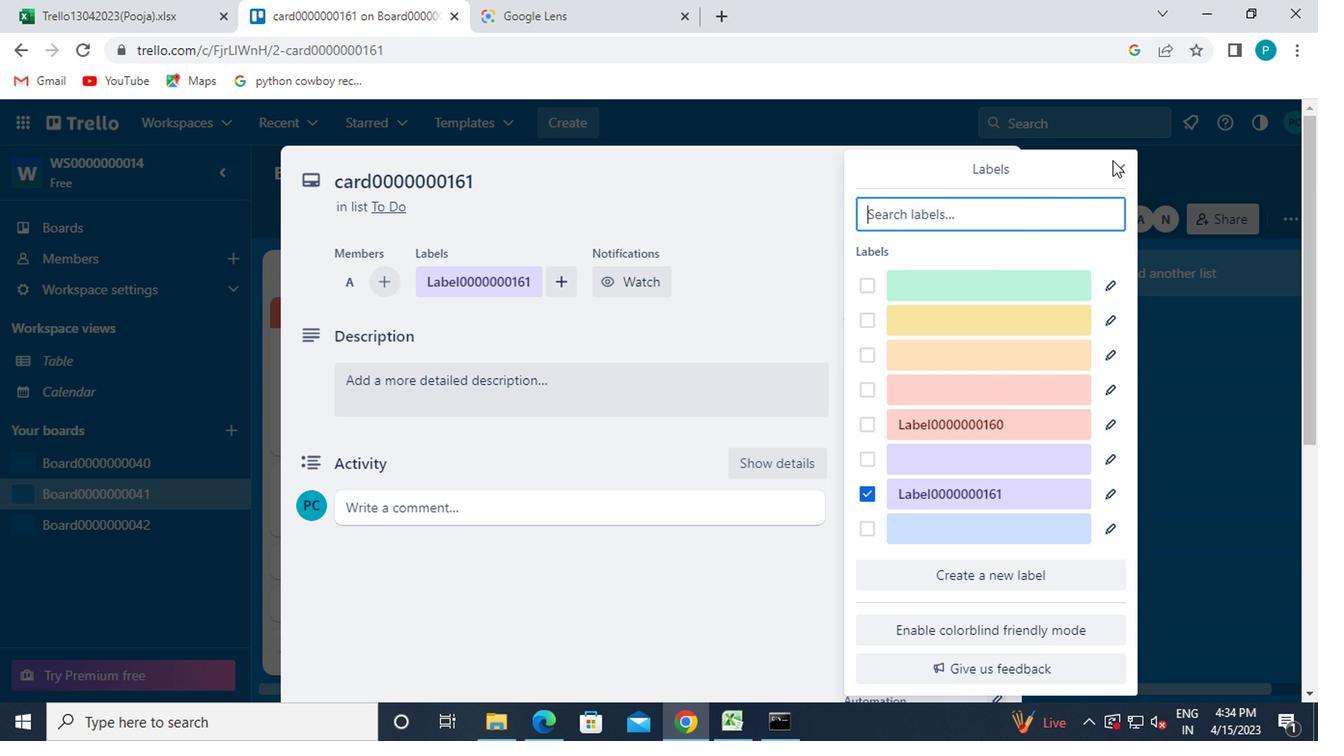 
Action: Mouse pressed left at (1113, 164)
Screenshot: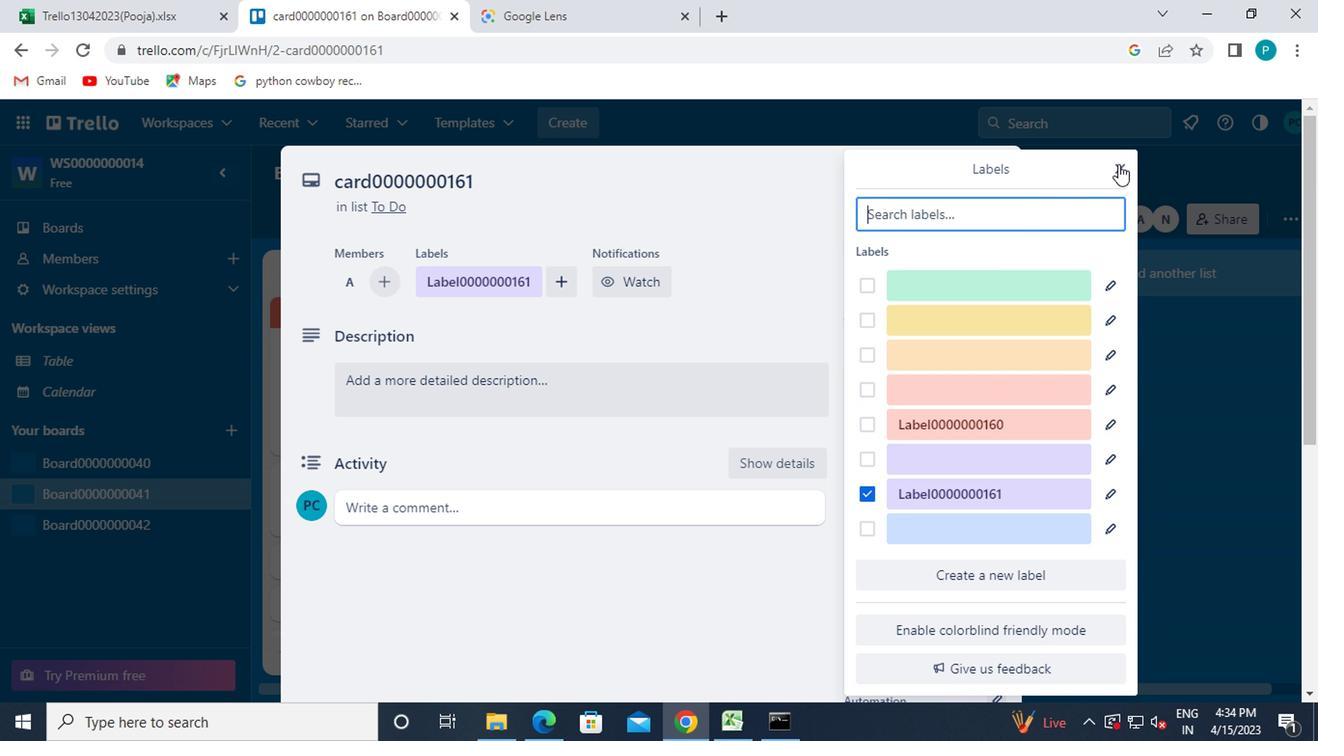 
Action: Mouse moved to (900, 414)
Screenshot: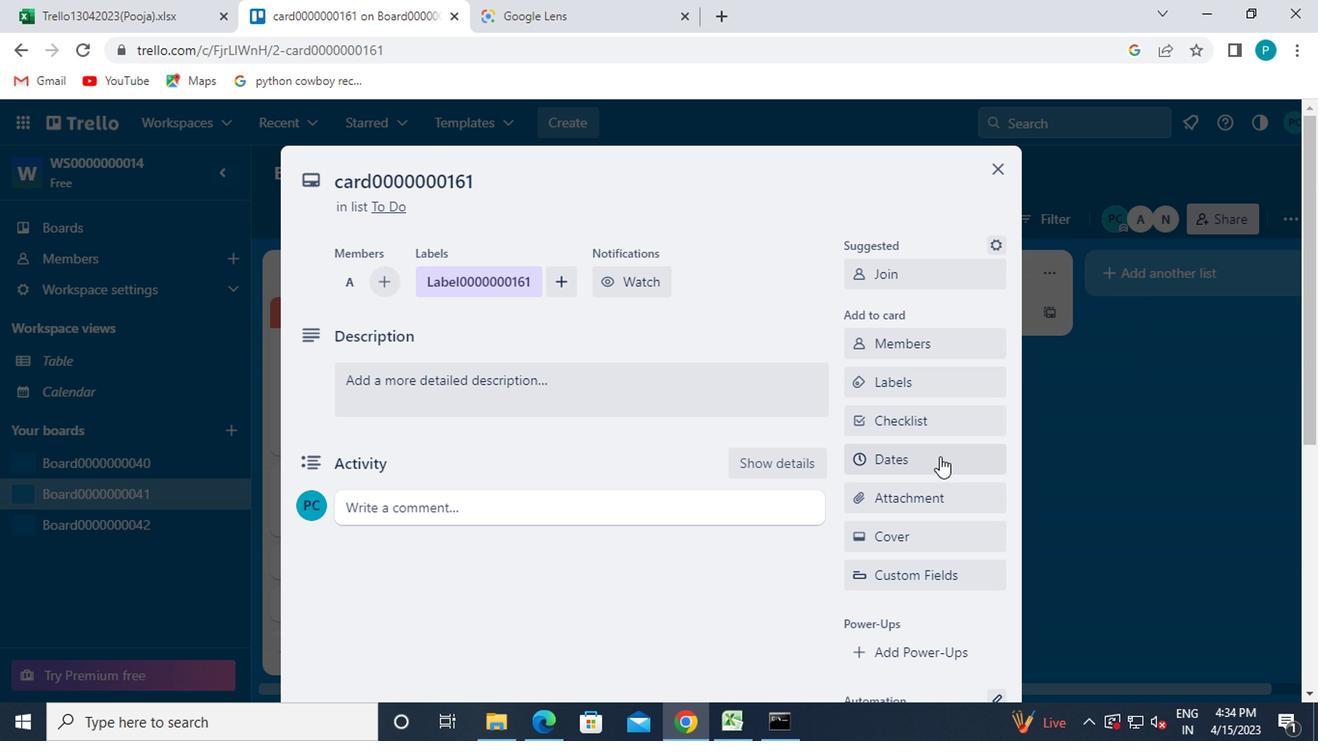 
Action: Mouse pressed left at (900, 414)
Screenshot: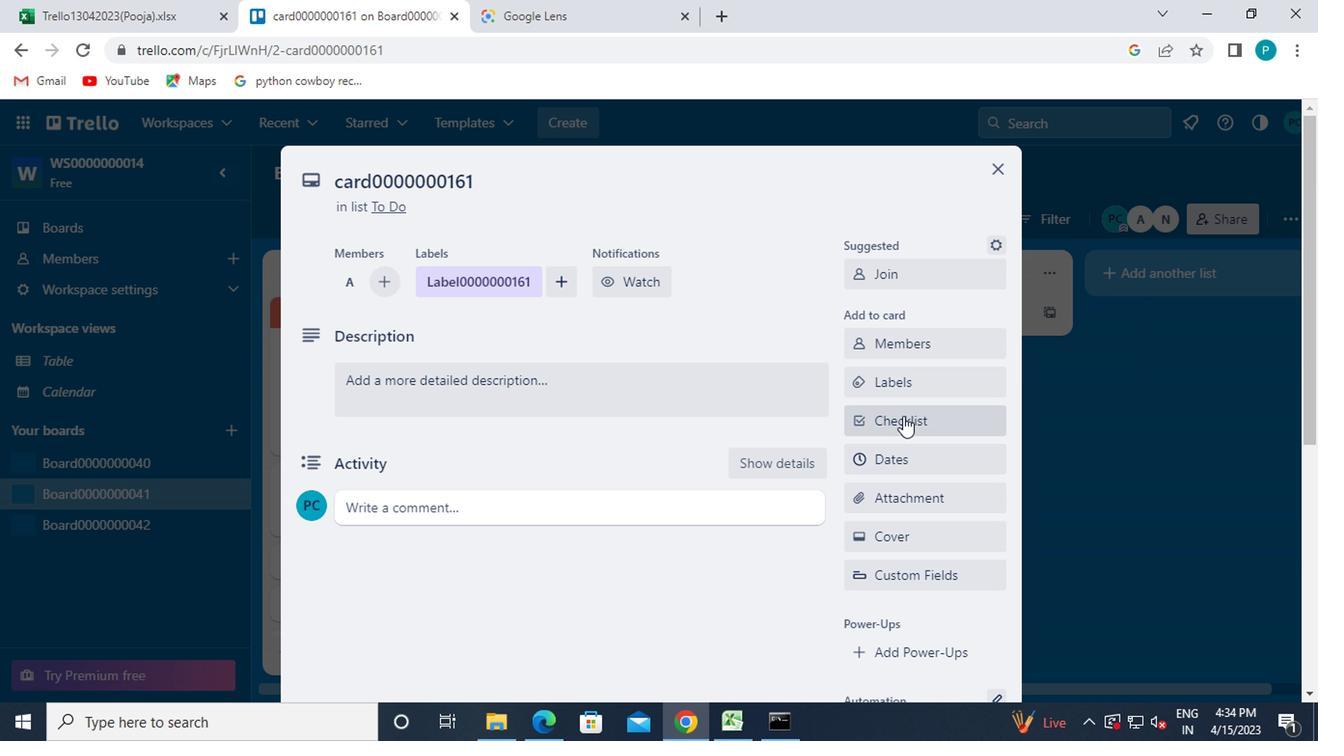 
Action: Mouse moved to (929, 522)
Screenshot: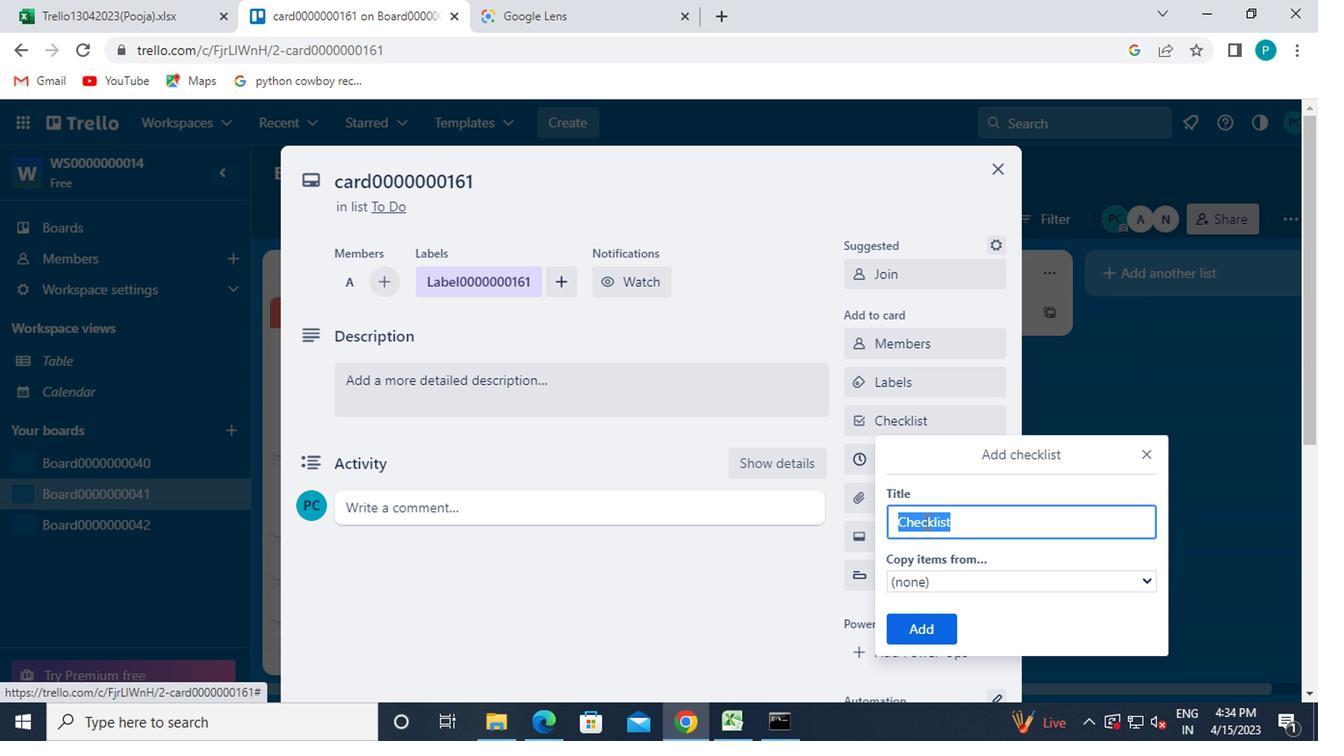 
Action: Key pressed <Key.caps_lock>CL0000000161
Screenshot: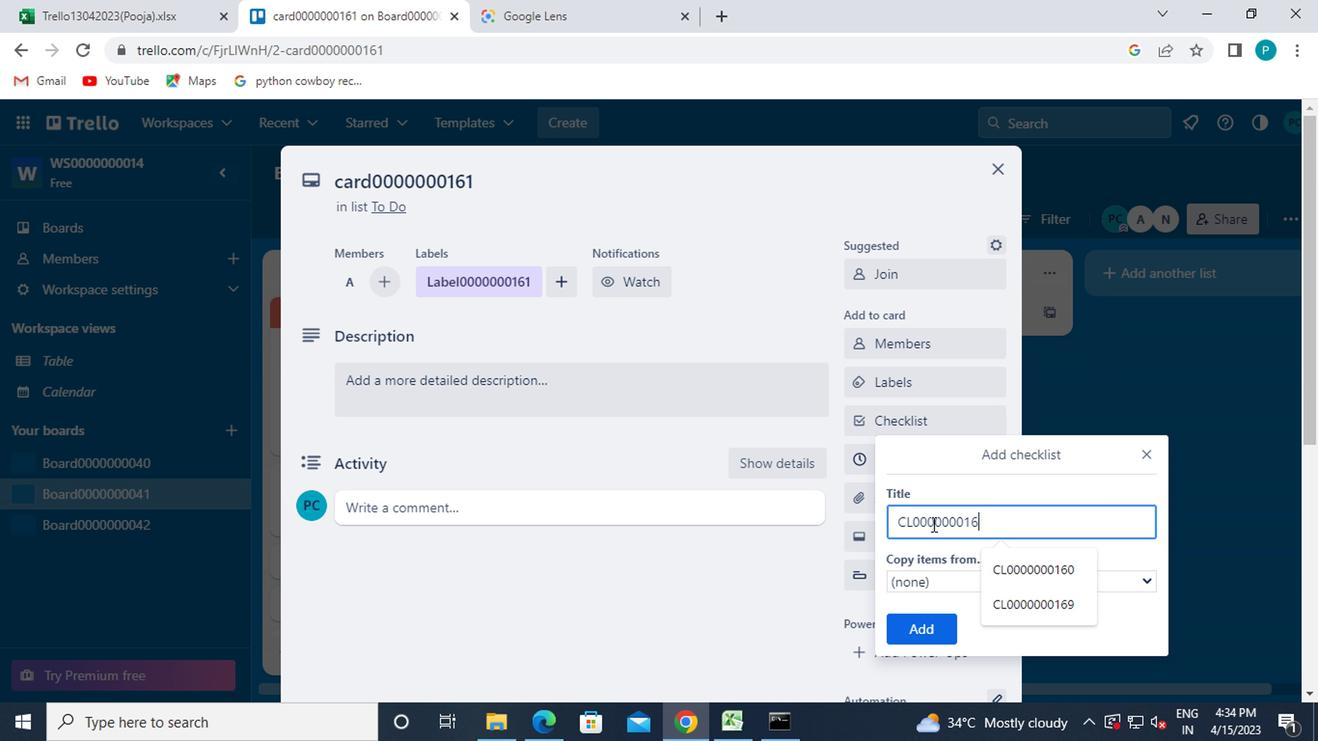 
Action: Mouse moved to (922, 626)
Screenshot: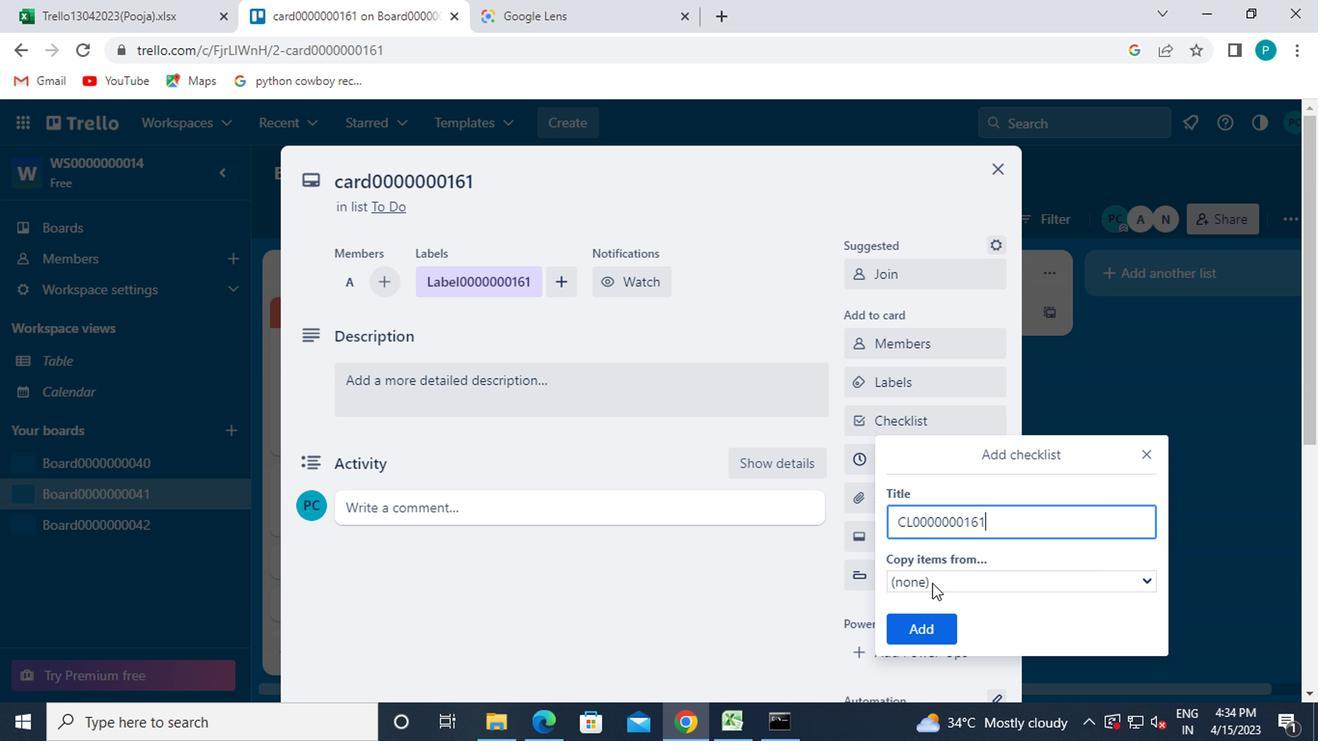 
Action: Mouse pressed left at (922, 626)
Screenshot: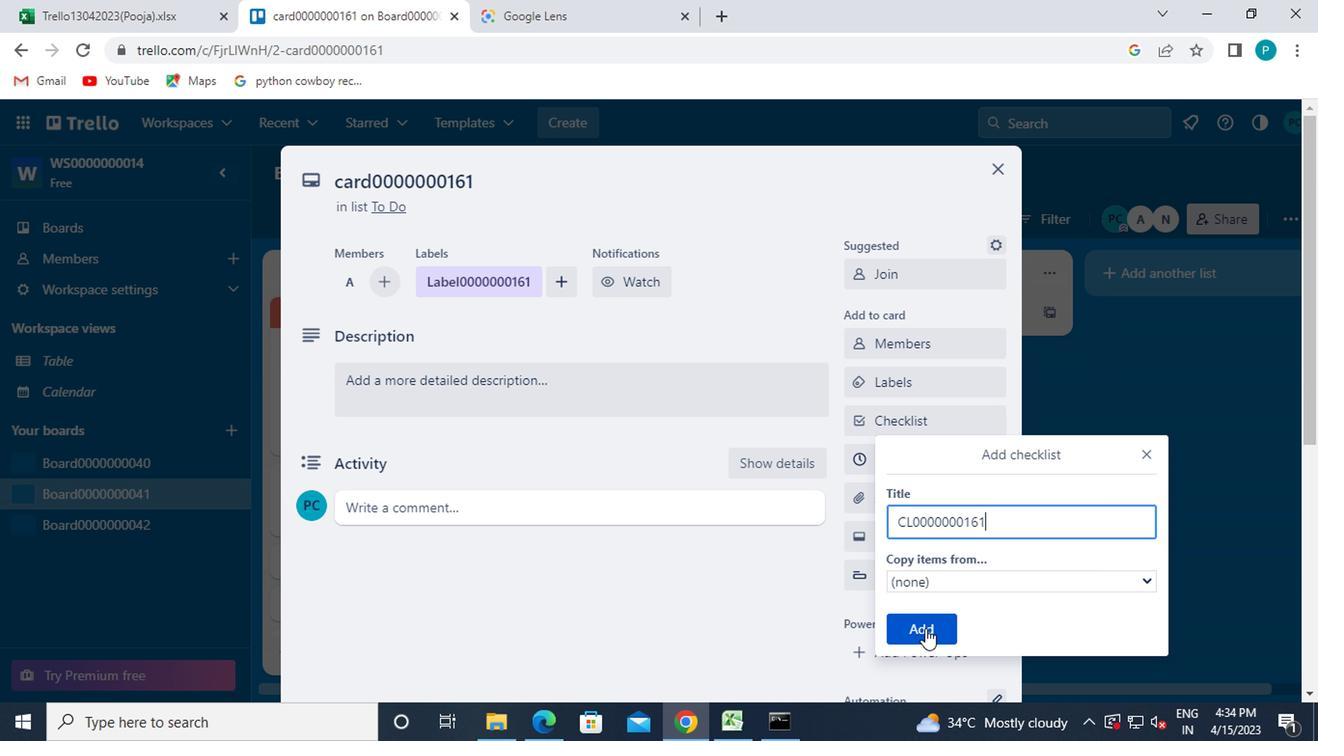 
Action: Mouse moved to (877, 460)
Screenshot: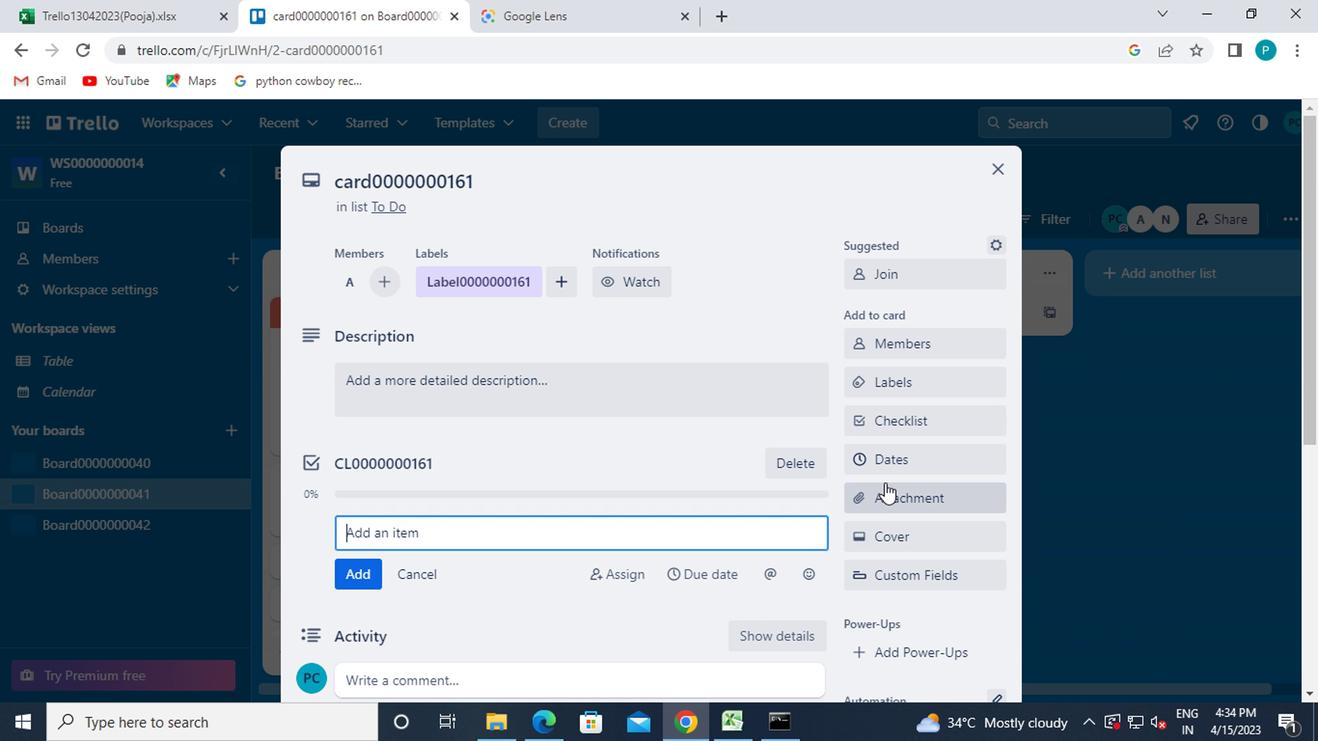 
Action: Mouse pressed left at (877, 460)
Screenshot: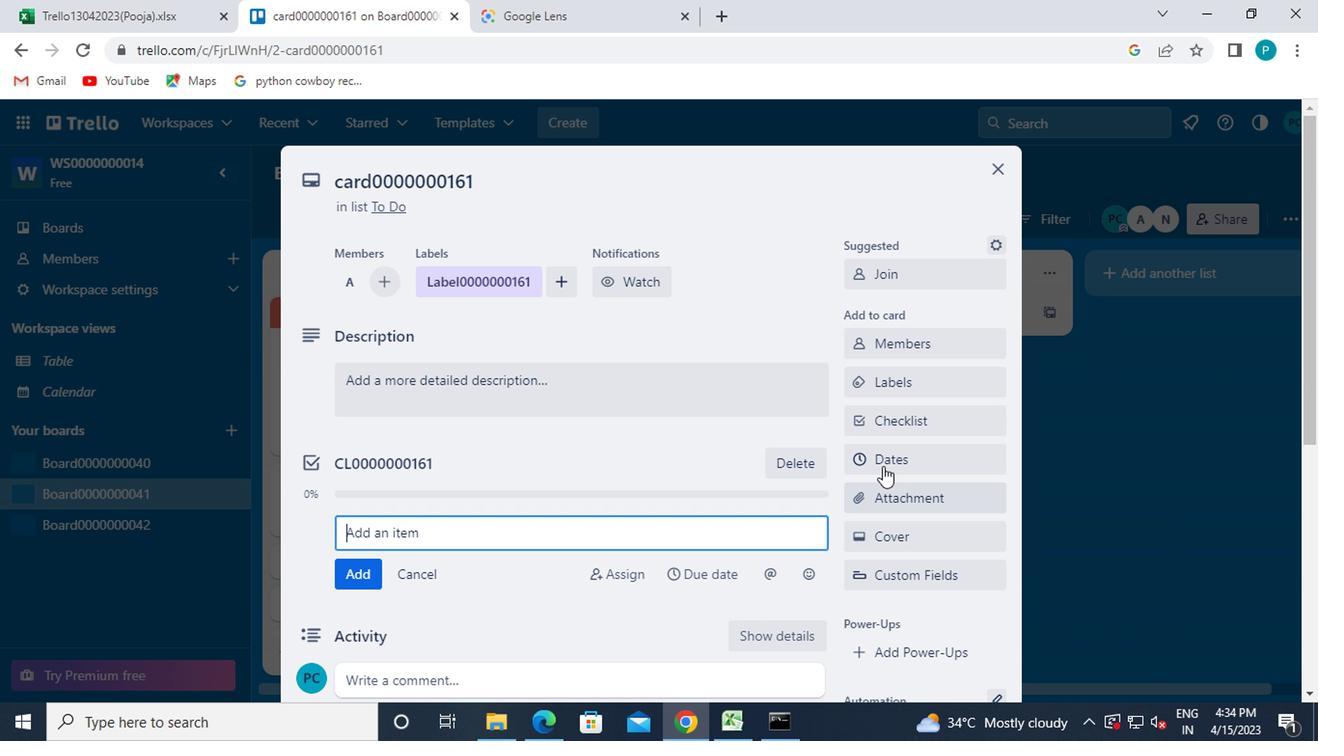 
Action: Mouse moved to (855, 512)
Screenshot: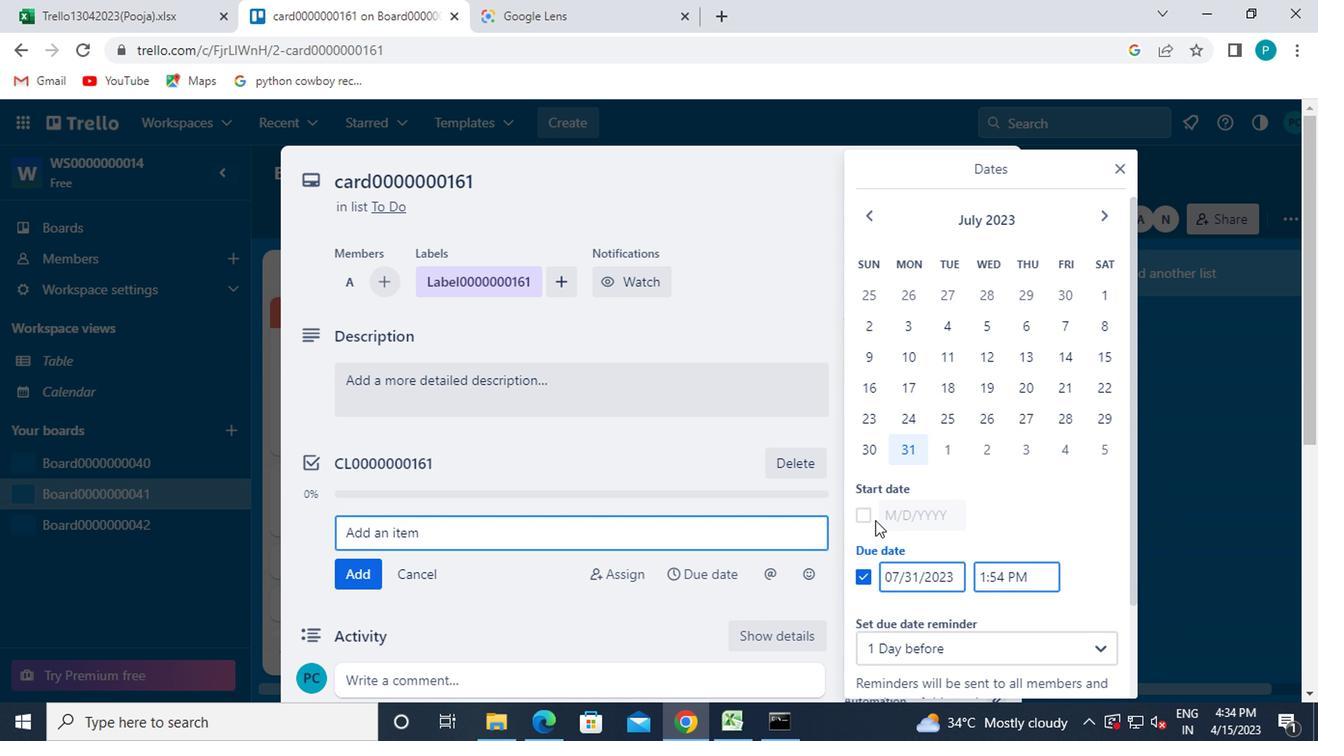 
Action: Mouse pressed left at (855, 512)
Screenshot: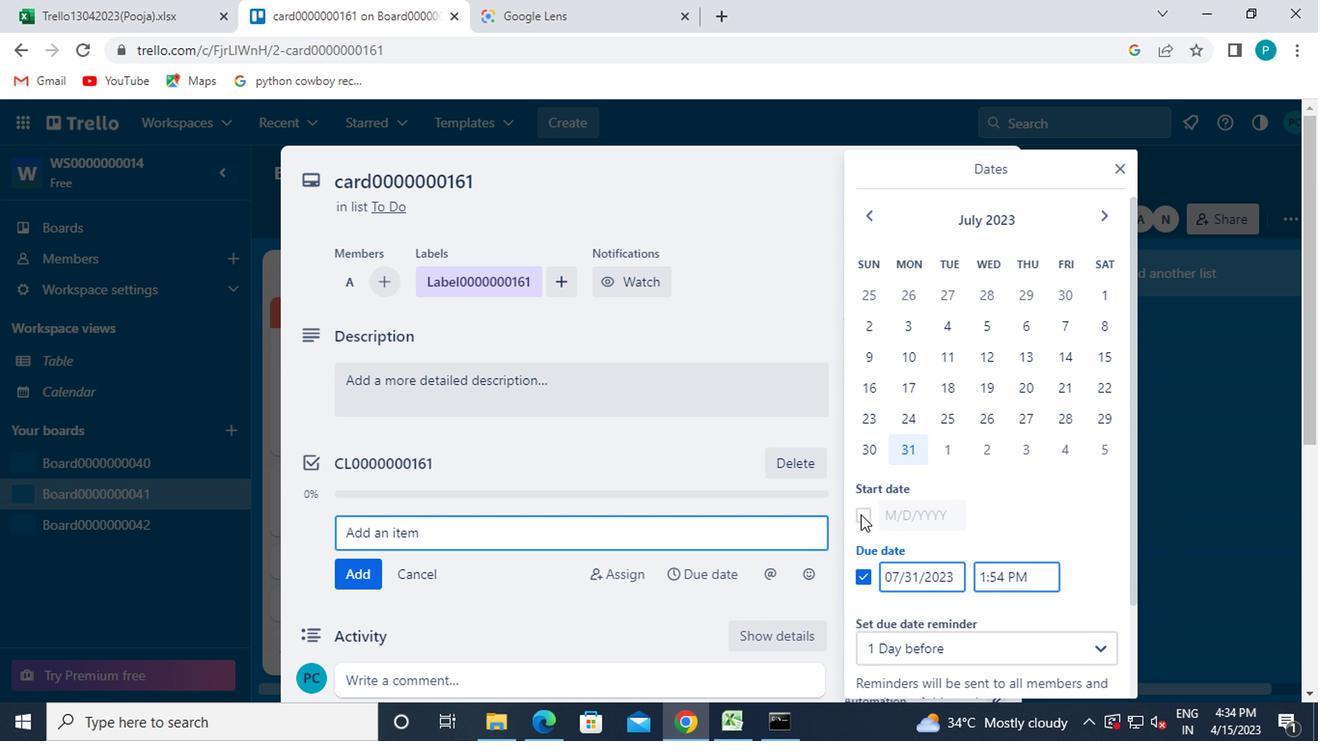 
Action: Mouse moved to (1099, 211)
Screenshot: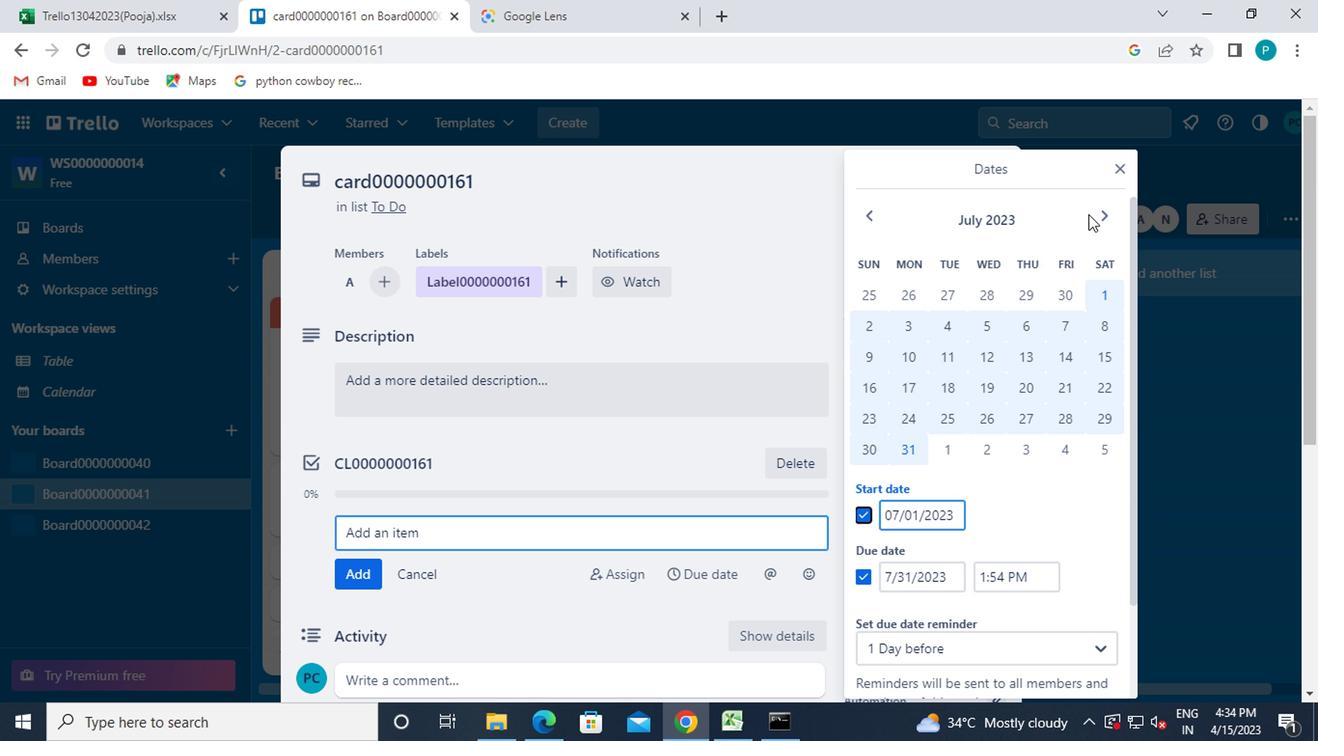 
Action: Mouse pressed left at (1099, 211)
Screenshot: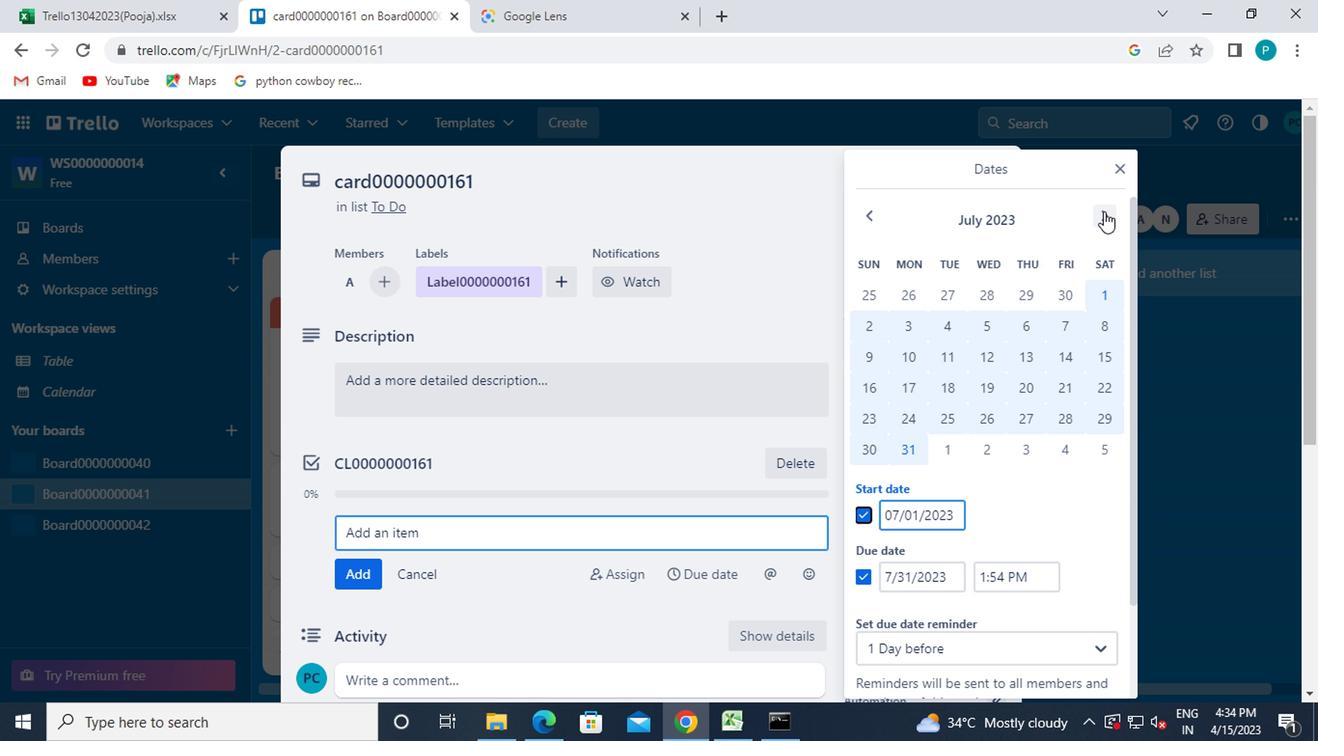 
Action: Mouse moved to (942, 287)
Screenshot: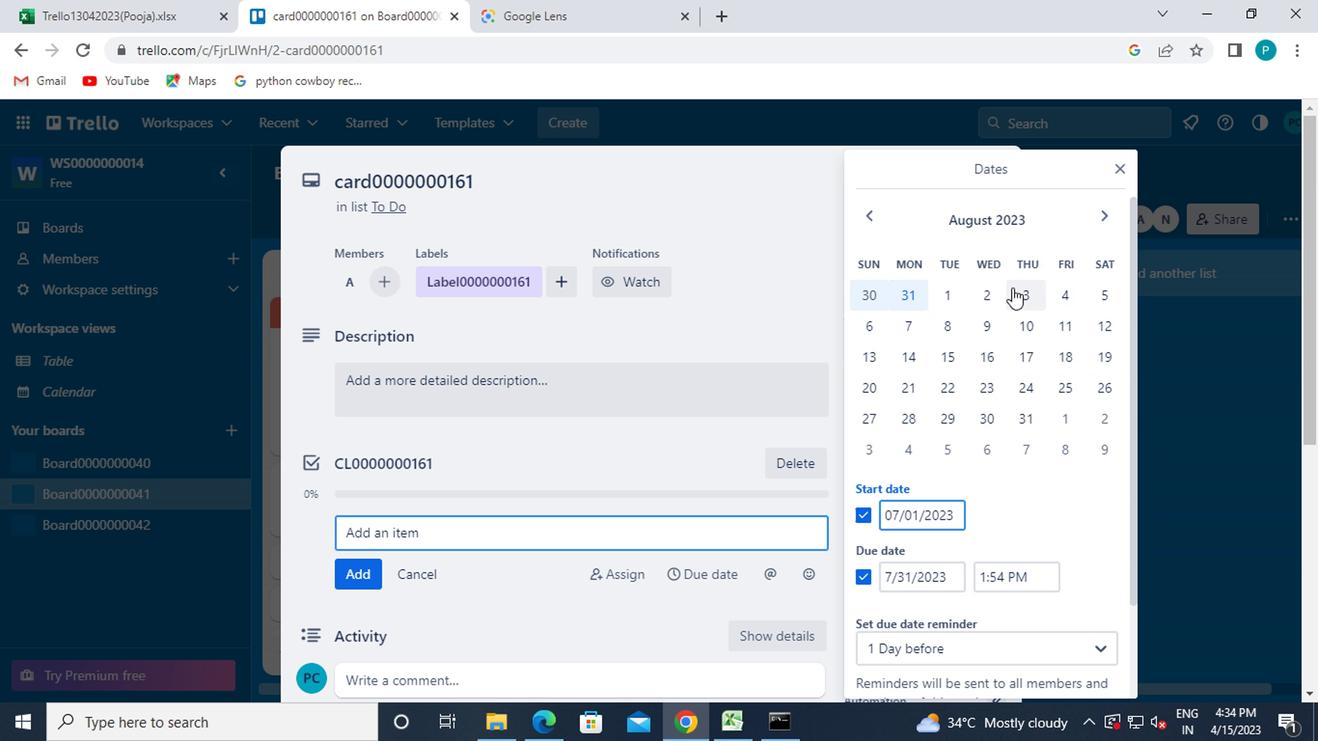
Action: Mouse pressed left at (942, 287)
Screenshot: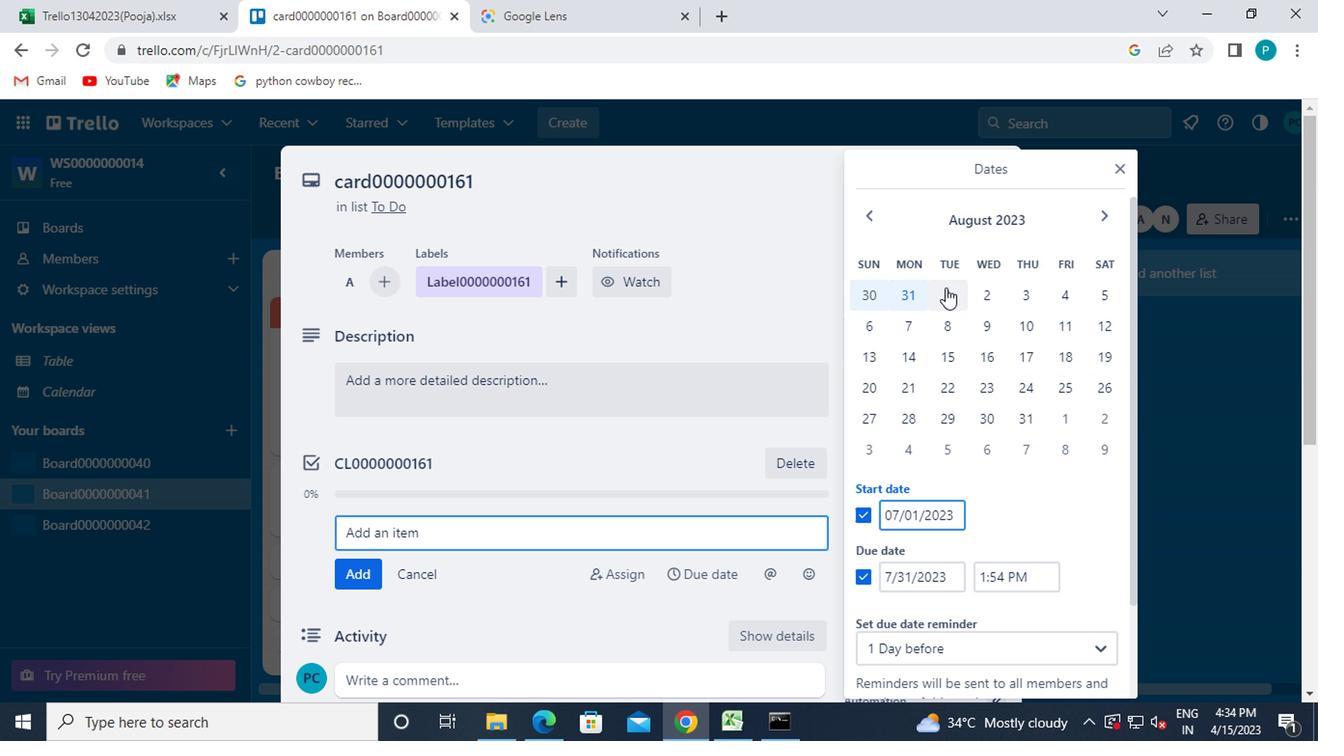 
Action: Mouse moved to (1011, 414)
Screenshot: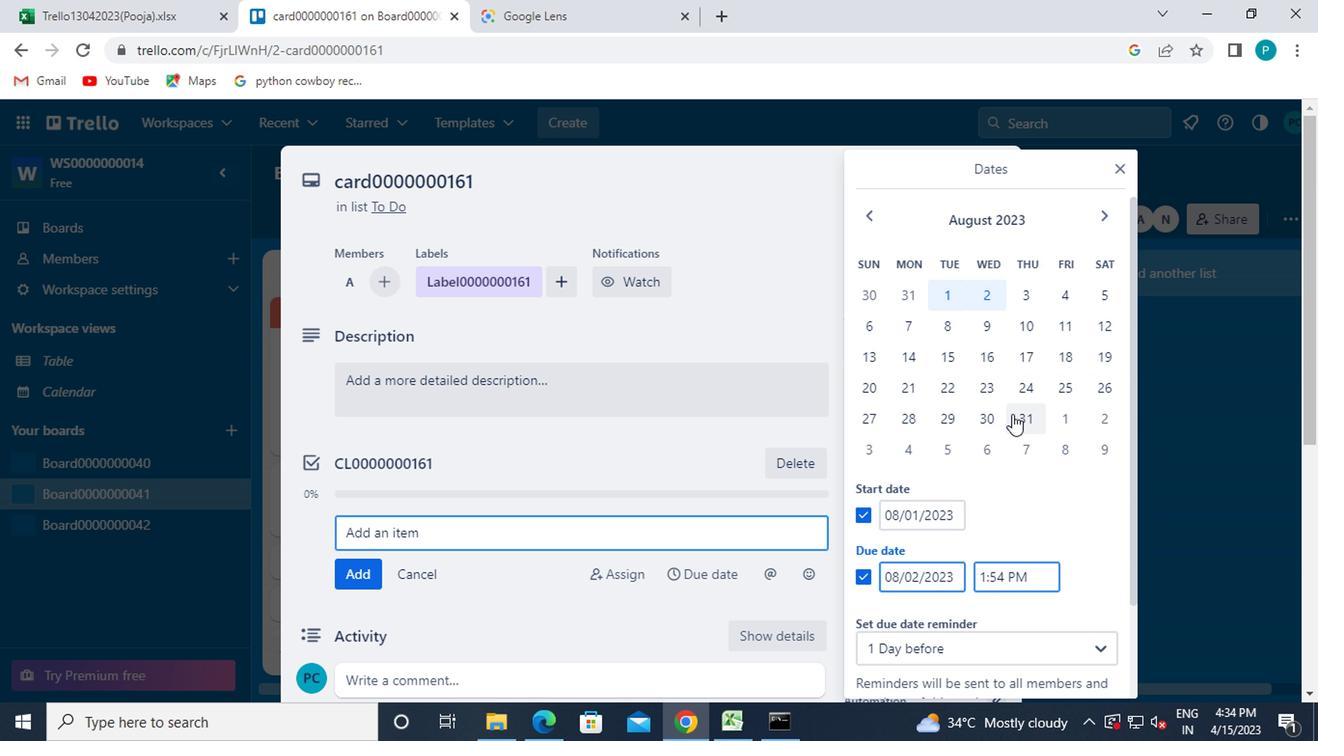 
Action: Mouse pressed left at (1011, 414)
Screenshot: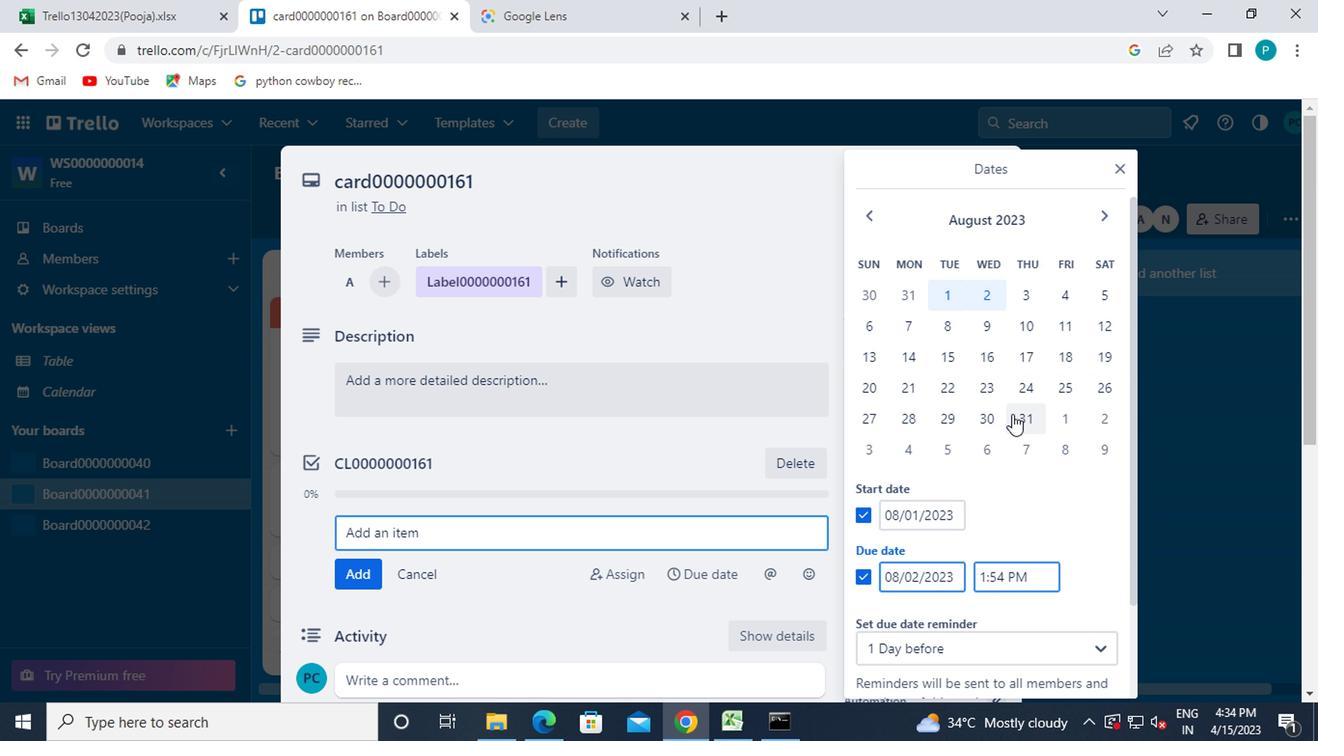 
Action: Mouse moved to (1011, 414)
Screenshot: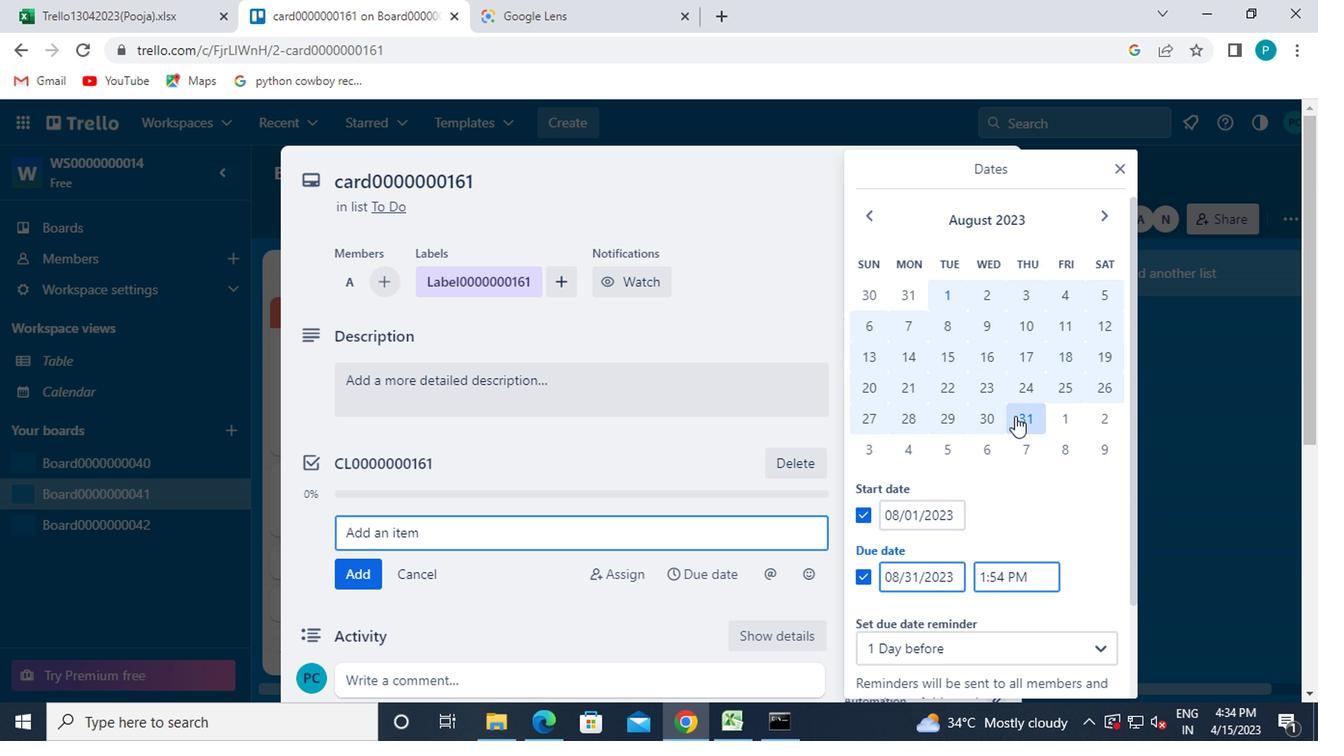 
Action: Mouse scrolled (1011, 414) with delta (0, 0)
Screenshot: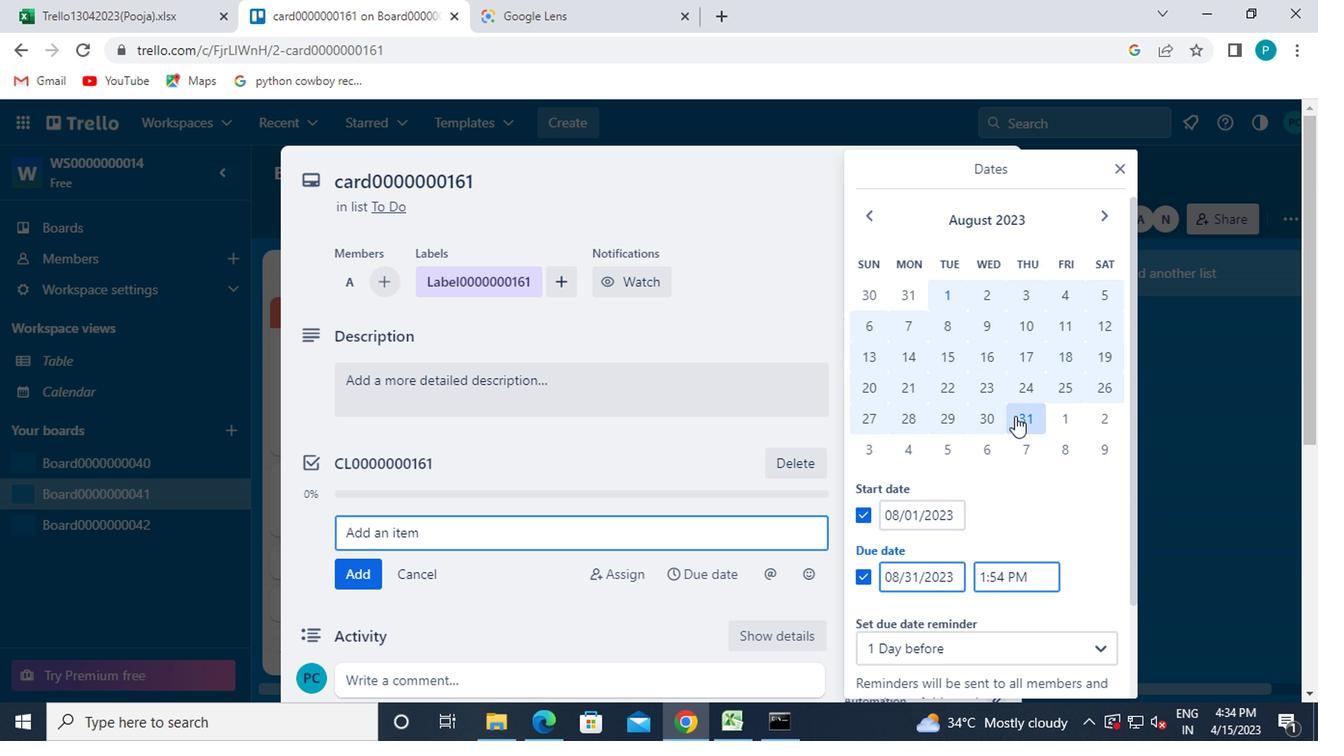 
Action: Mouse moved to (1011, 416)
Screenshot: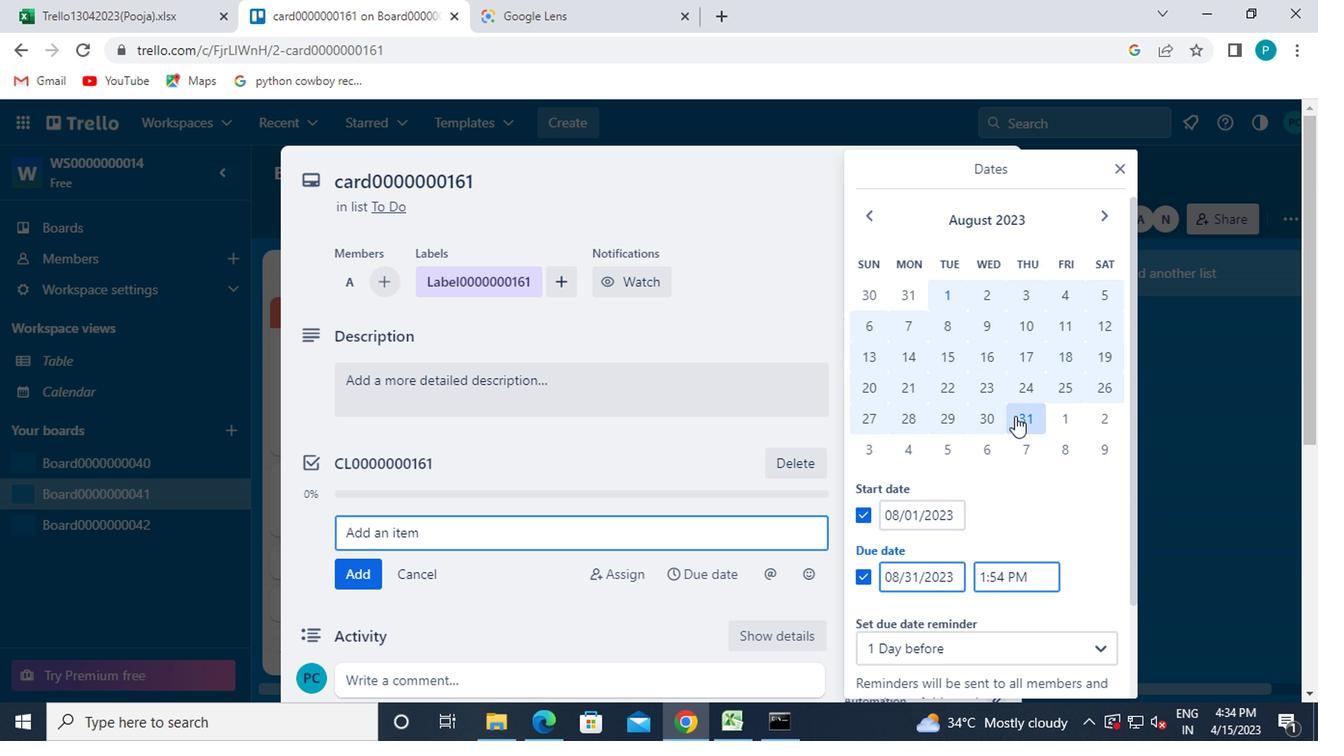 
Action: Mouse scrolled (1011, 414) with delta (0, -1)
Screenshot: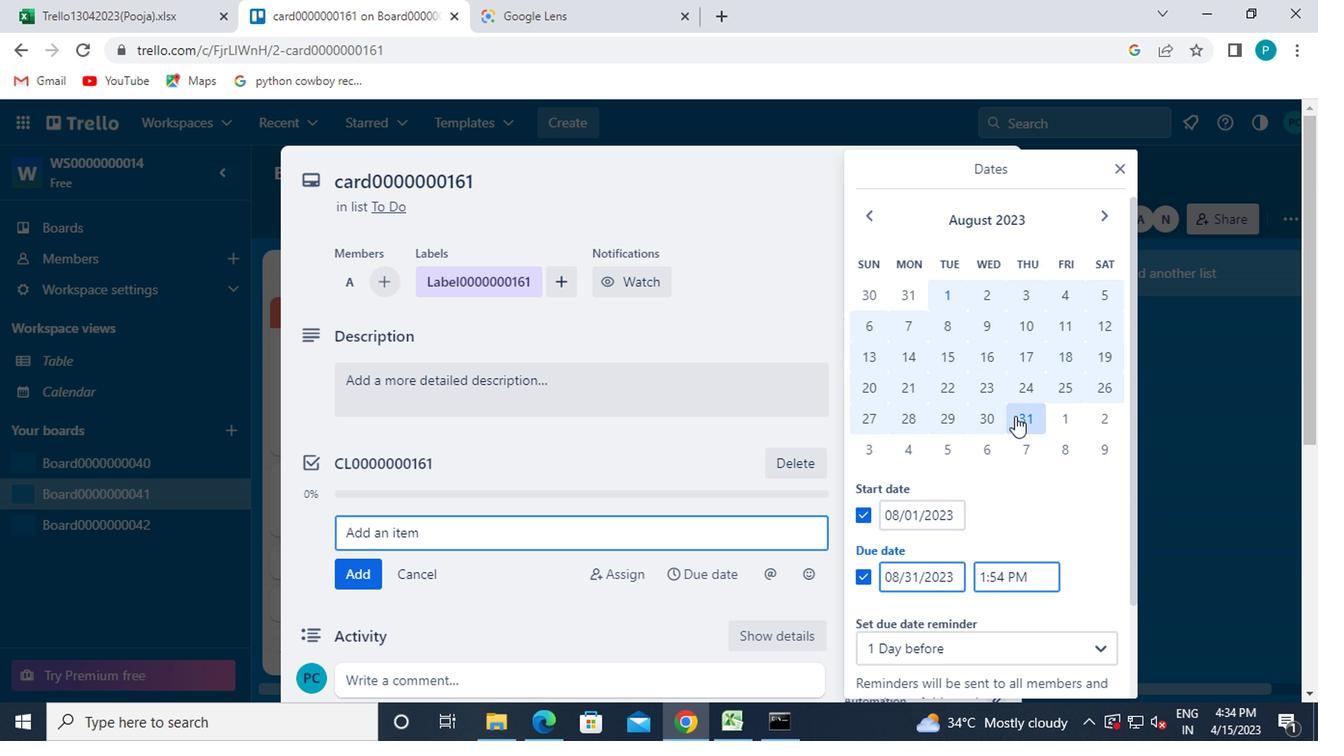 
Action: Mouse moved to (1011, 416)
Screenshot: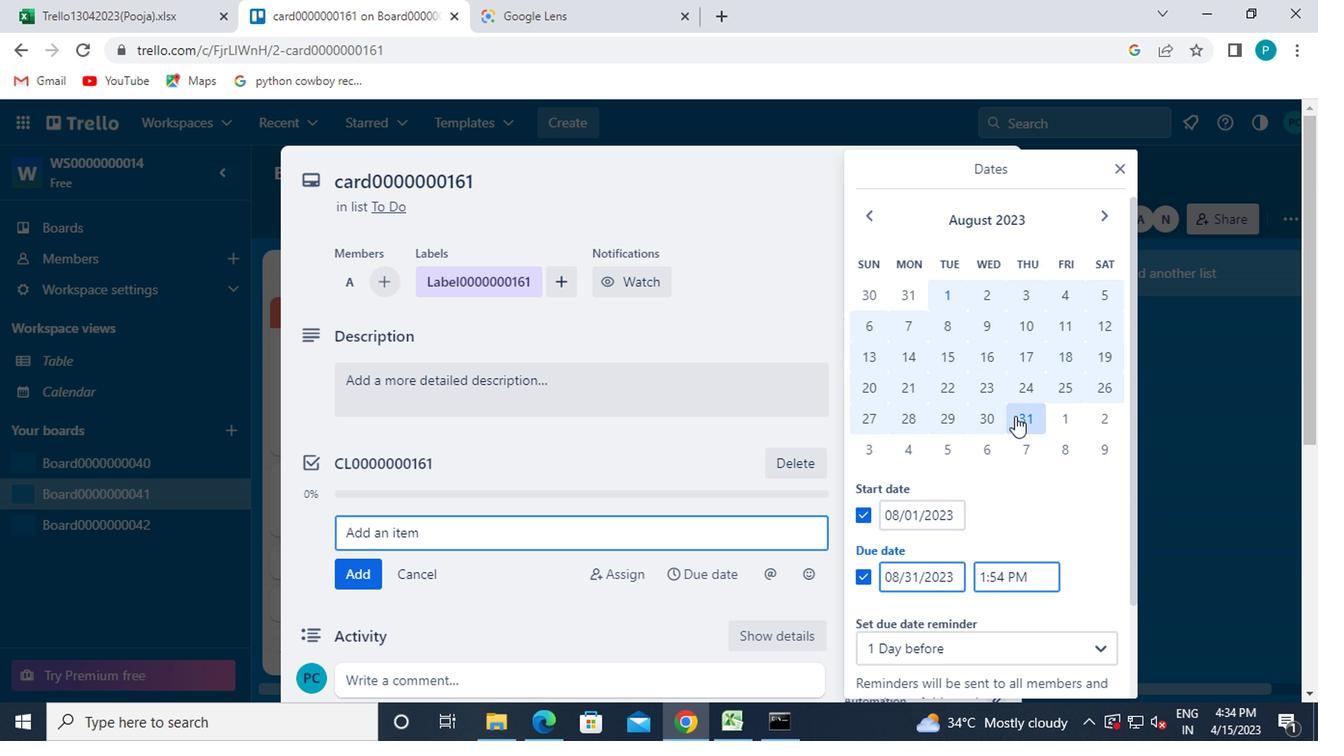 
Action: Mouse scrolled (1011, 416) with delta (0, 0)
Screenshot: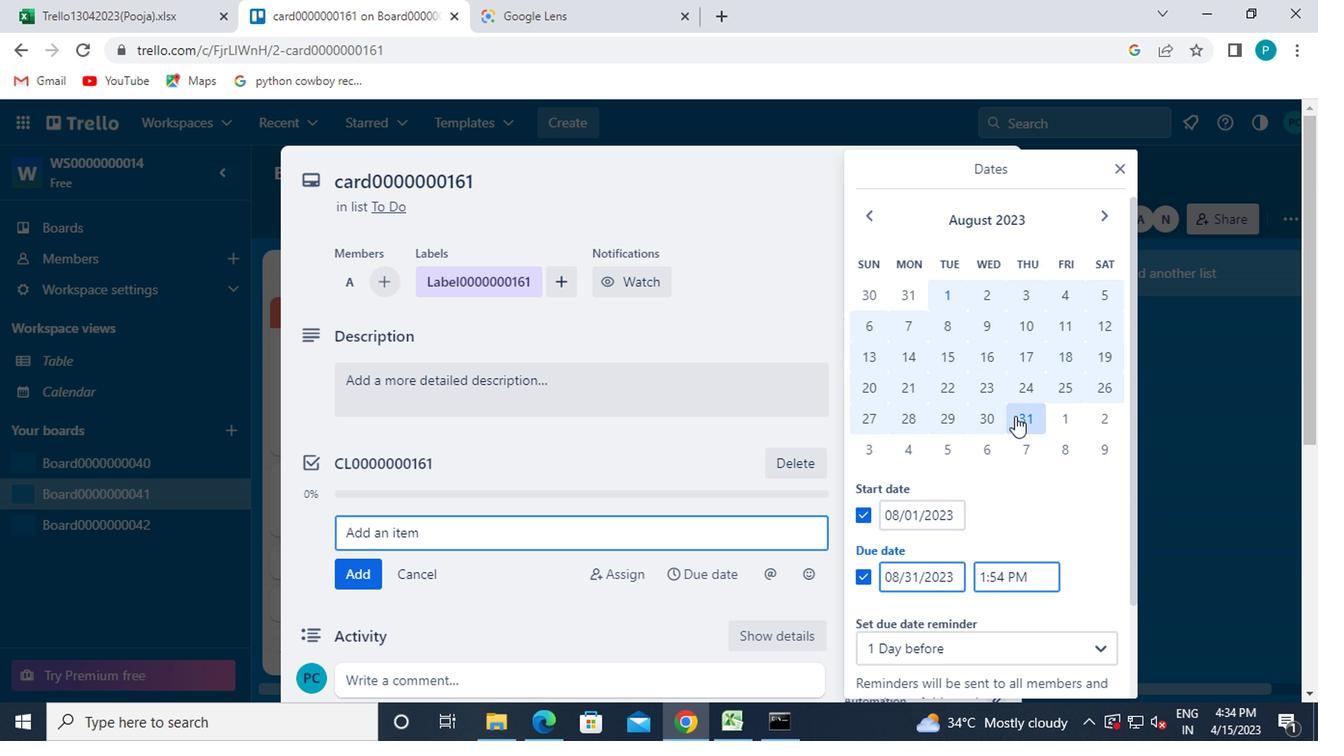 
Action: Mouse scrolled (1011, 416) with delta (0, 0)
Screenshot: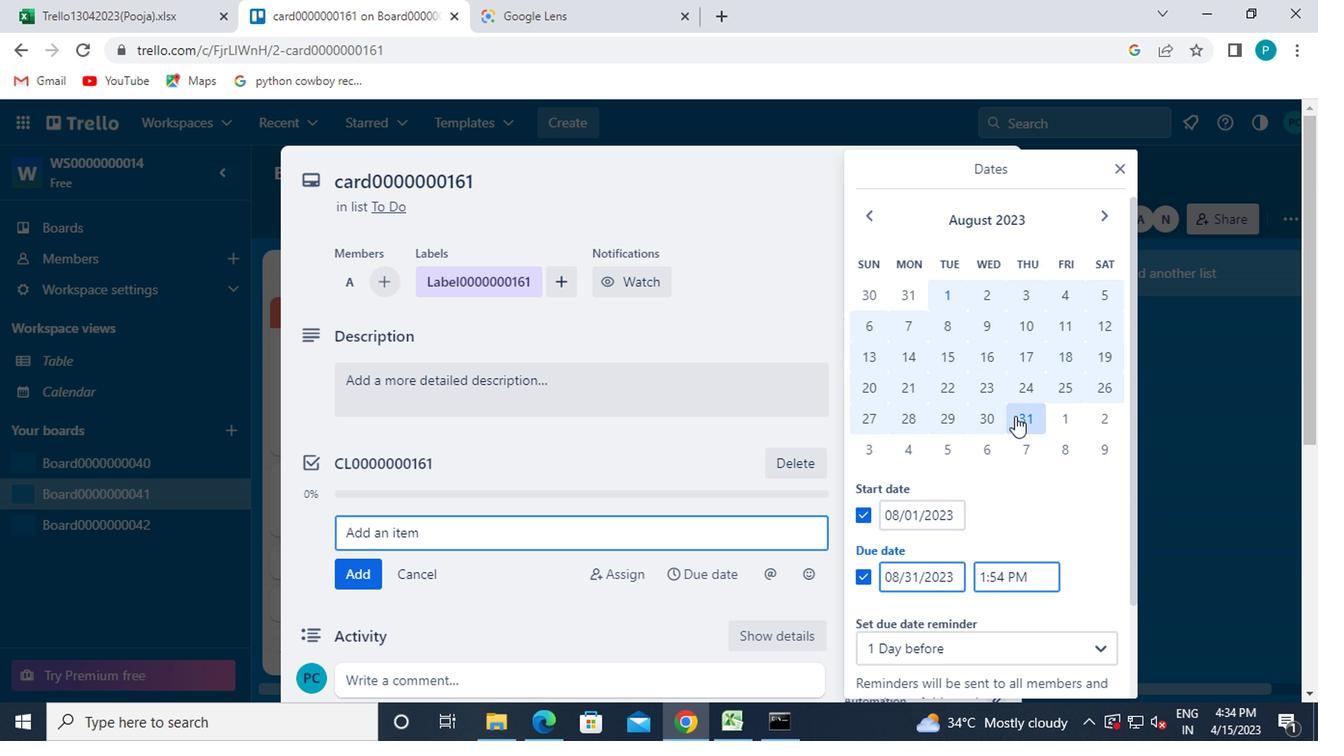 
Action: Mouse moved to (977, 627)
Screenshot: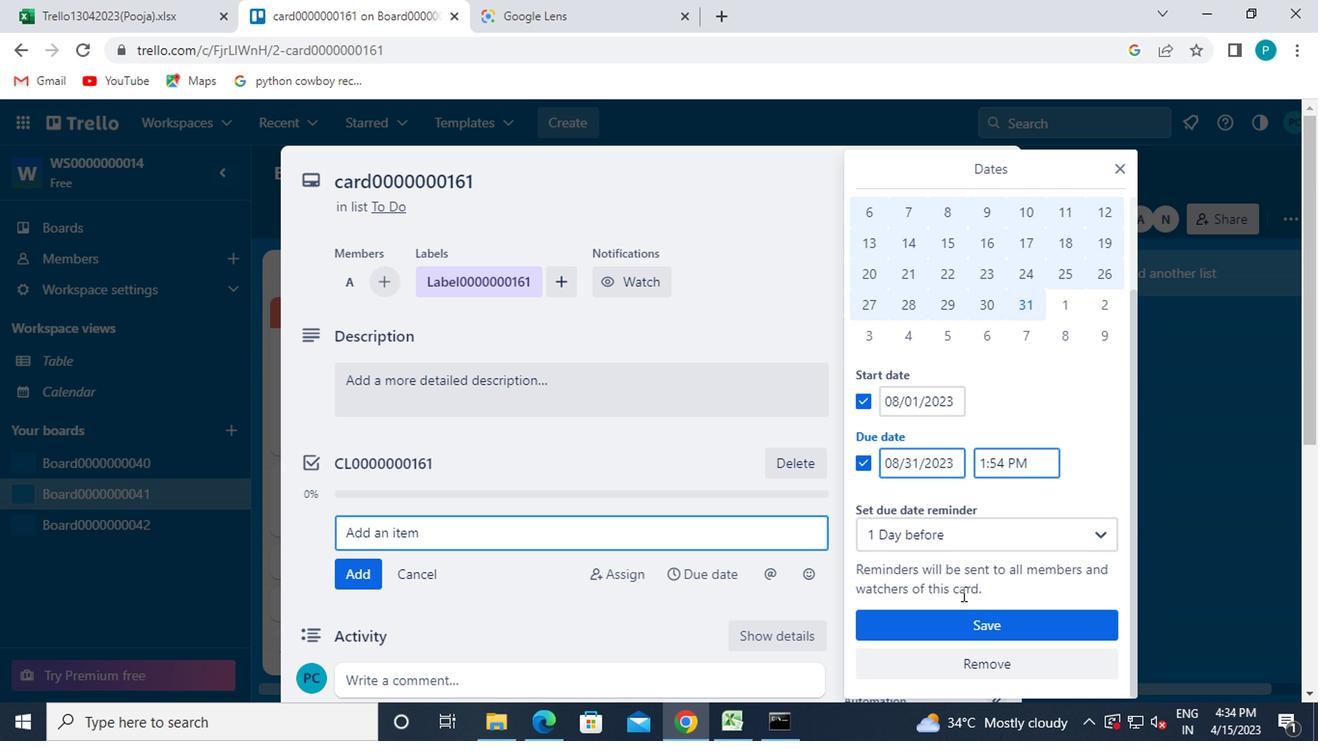 
Action: Mouse pressed left at (977, 627)
Screenshot: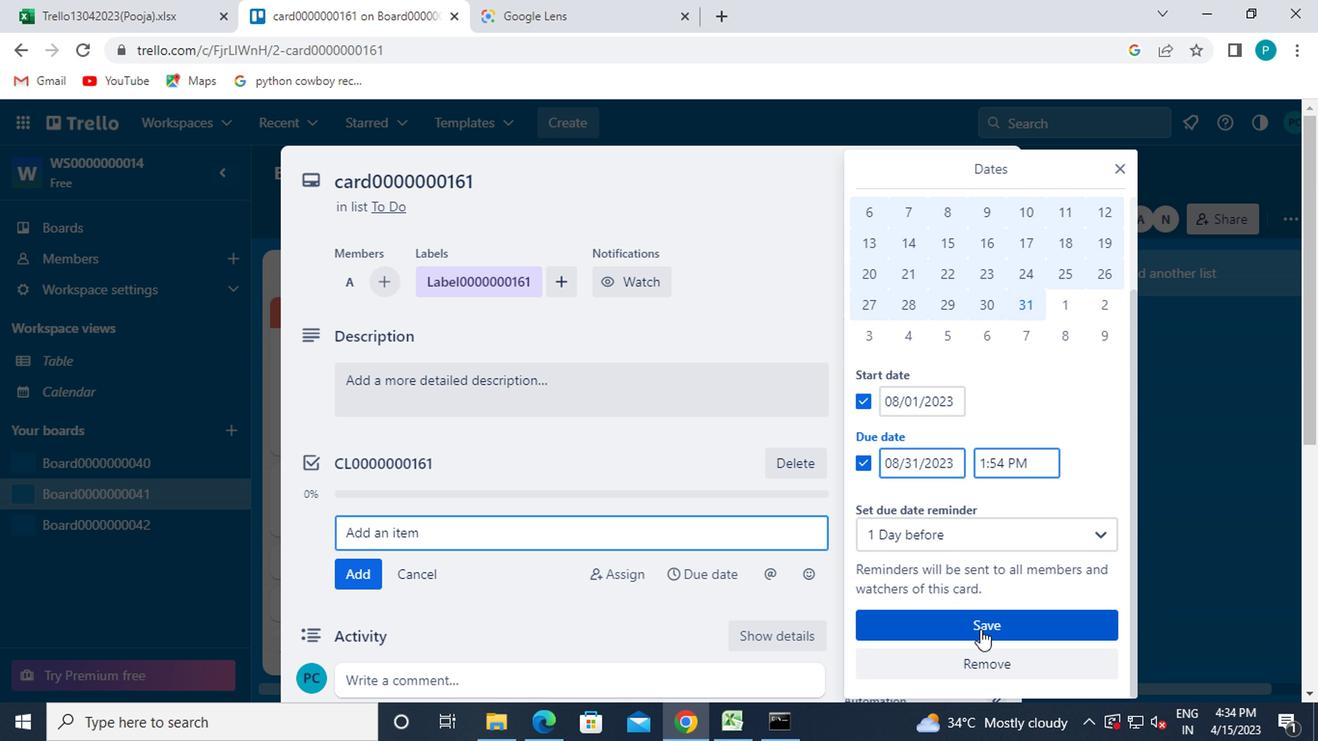 
